 Task: Create in the project ApprisePro and in the Backlog issue 'Develop a new feature to allow for automated document generation' a child issue 'Automated infrastructure disaster recovery optimization and reporting', and assign it to team member softage.2@softage.net. Create in the project ApprisePro and in the Backlog issue 'Improve performance when searching large data sets' a child issue 'Integration with applicant tracking systems', and assign it to team member softage.3@softage.net
Action: Mouse moved to (232, 70)
Screenshot: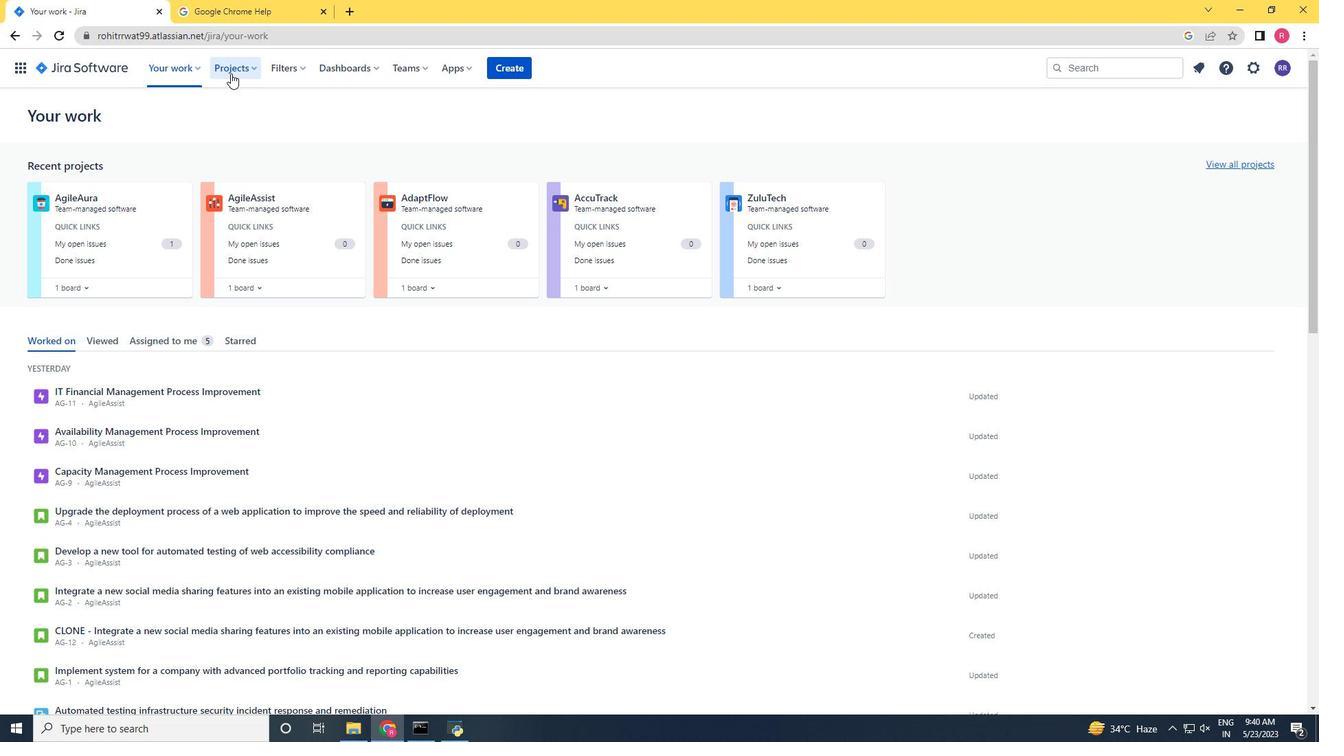 
Action: Mouse pressed left at (232, 70)
Screenshot: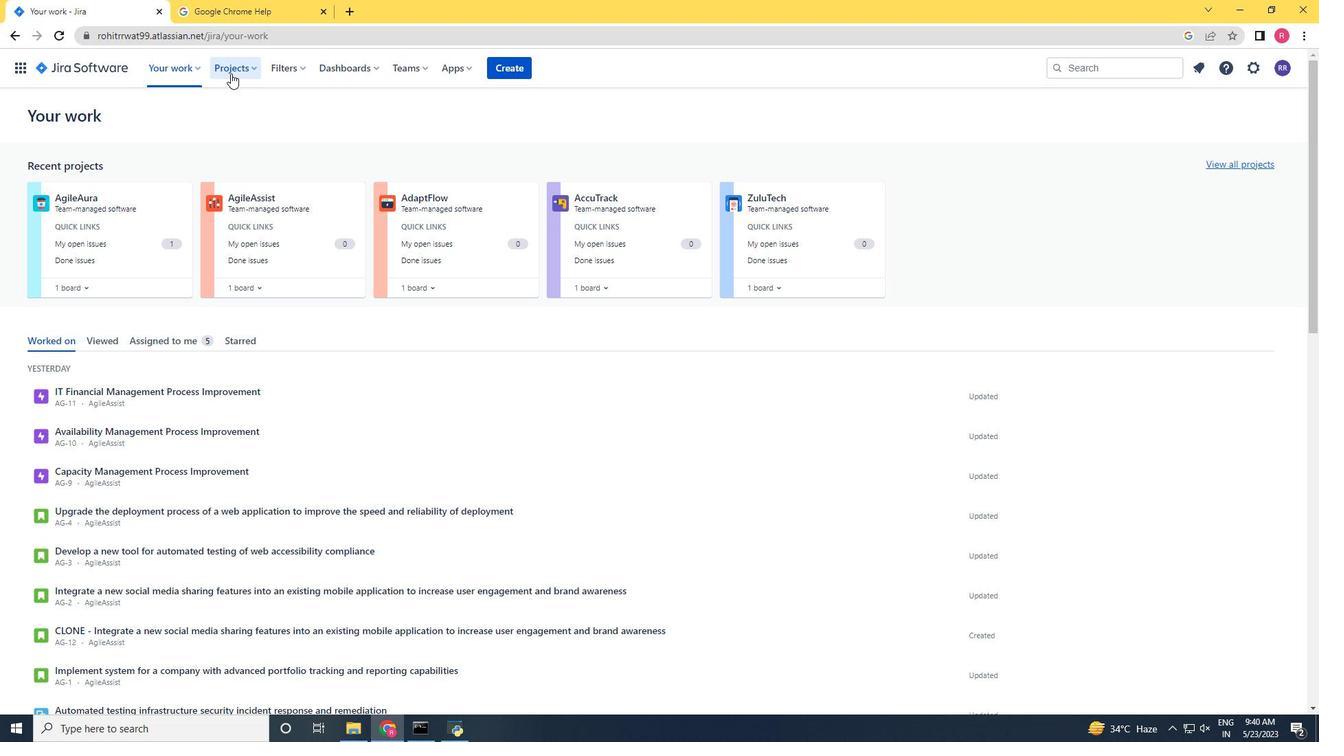 
Action: Mouse moved to (252, 123)
Screenshot: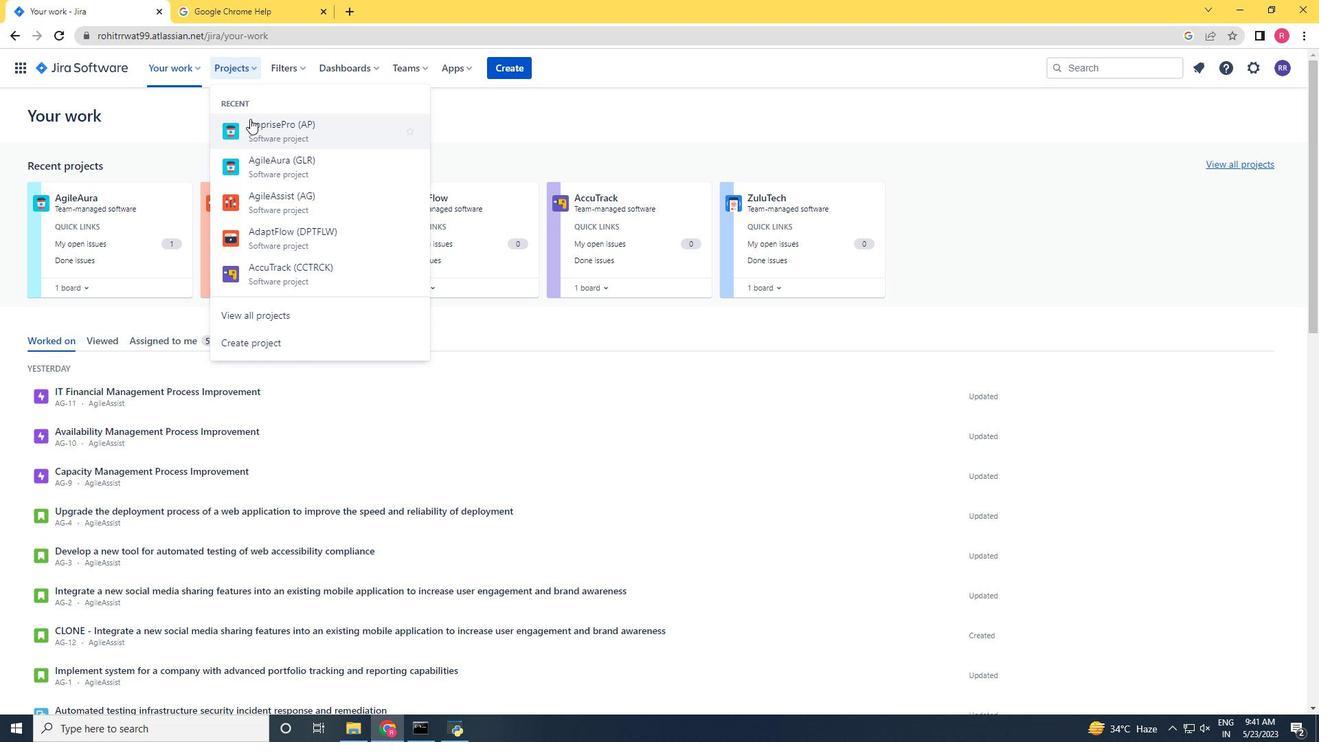 
Action: Mouse pressed left at (252, 123)
Screenshot: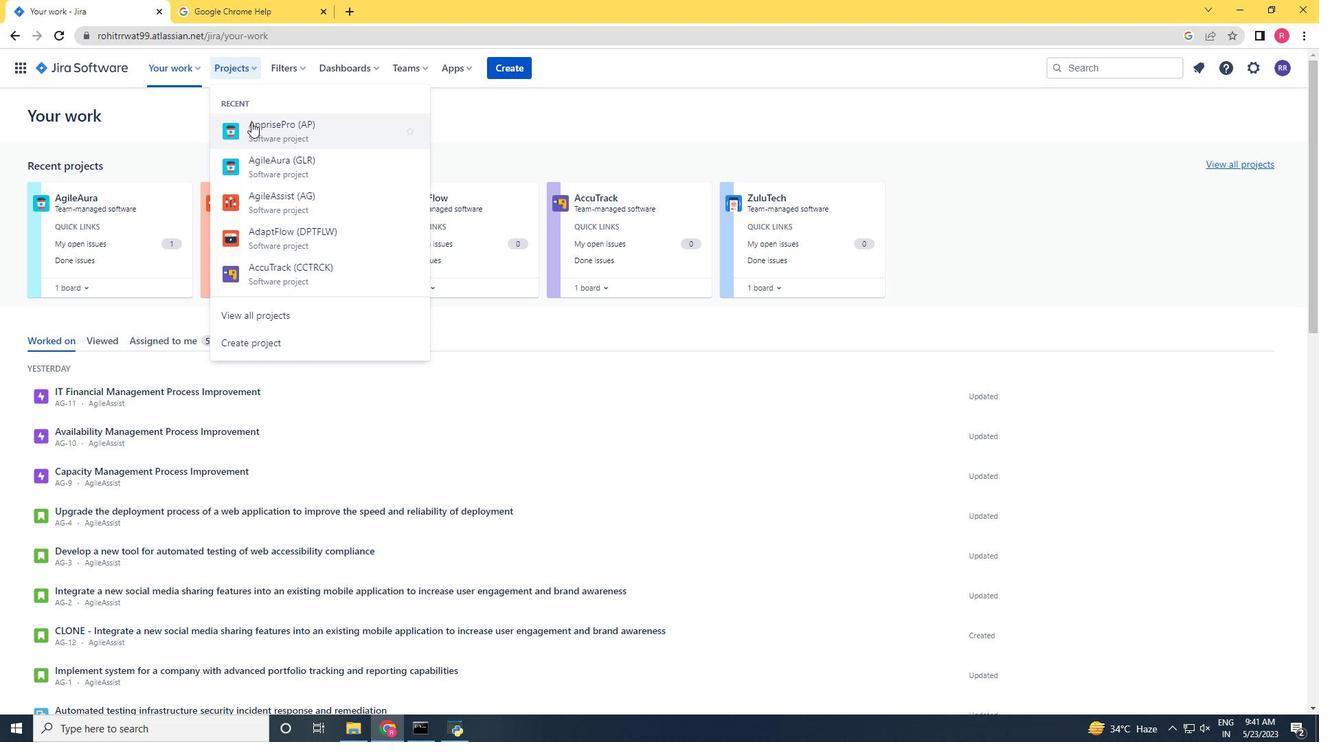 
Action: Mouse moved to (74, 210)
Screenshot: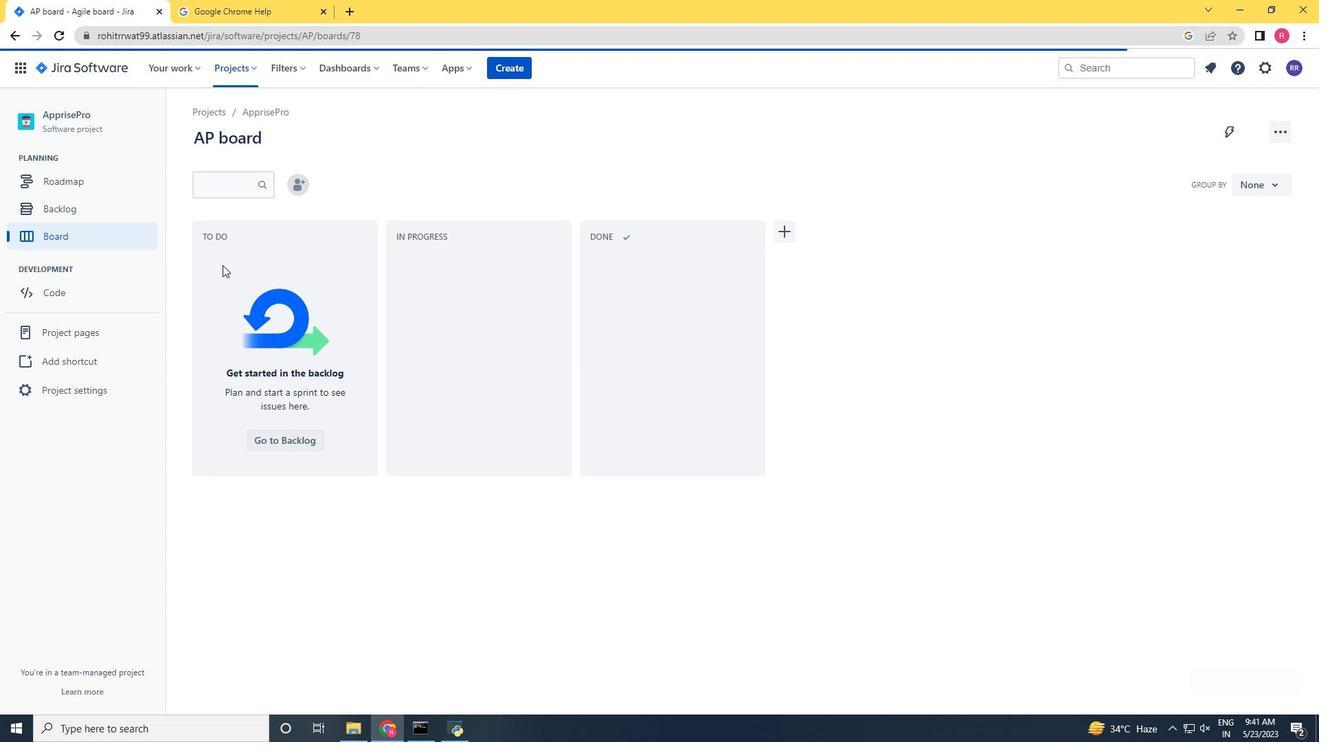 
Action: Mouse pressed left at (74, 210)
Screenshot: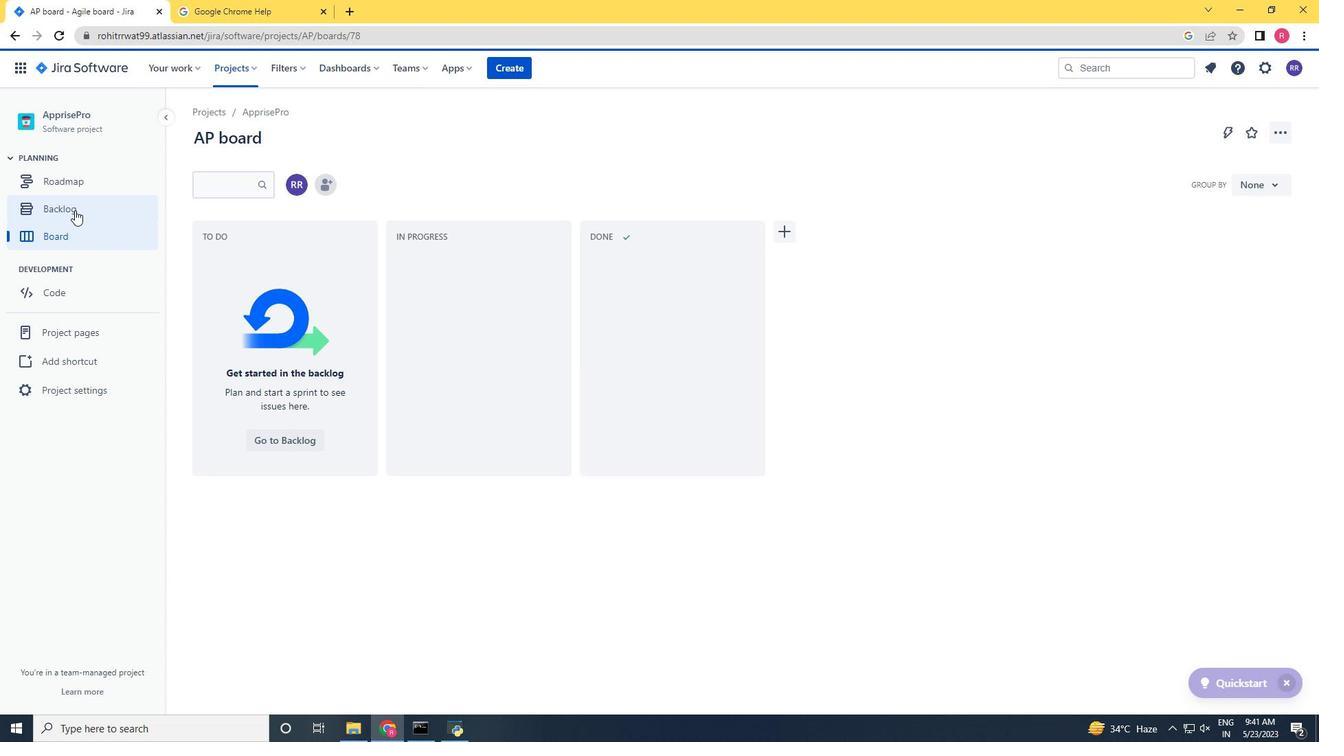 
Action: Mouse moved to (656, 460)
Screenshot: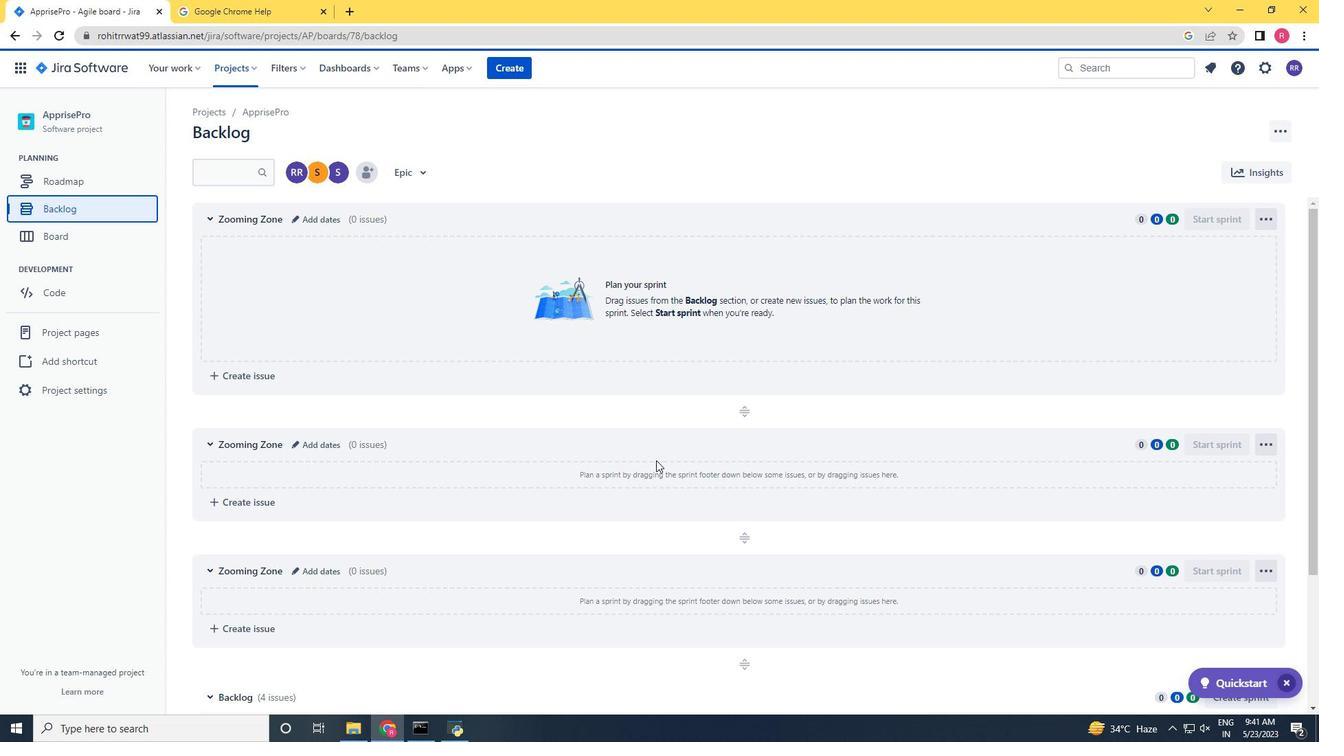 
Action: Mouse scrolled (656, 459) with delta (0, 0)
Screenshot: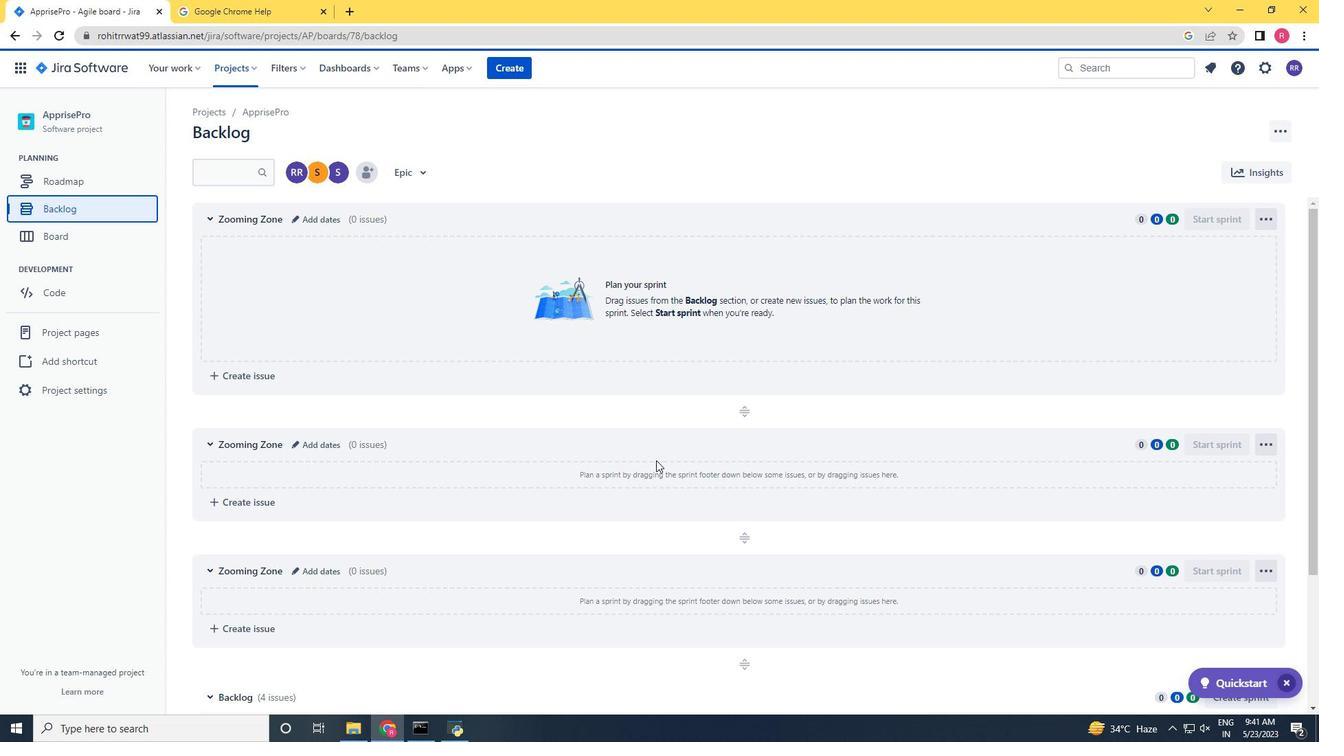 
Action: Mouse moved to (657, 460)
Screenshot: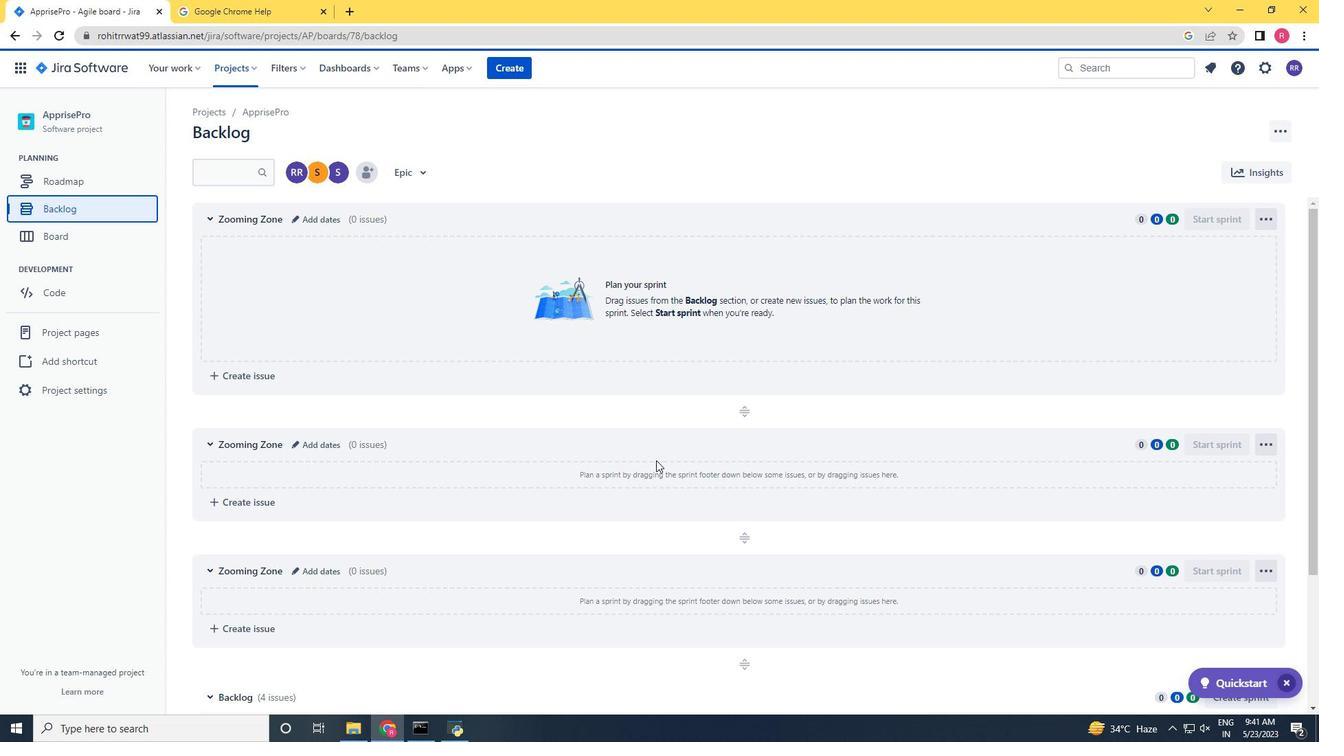 
Action: Mouse scrolled (657, 459) with delta (0, 0)
Screenshot: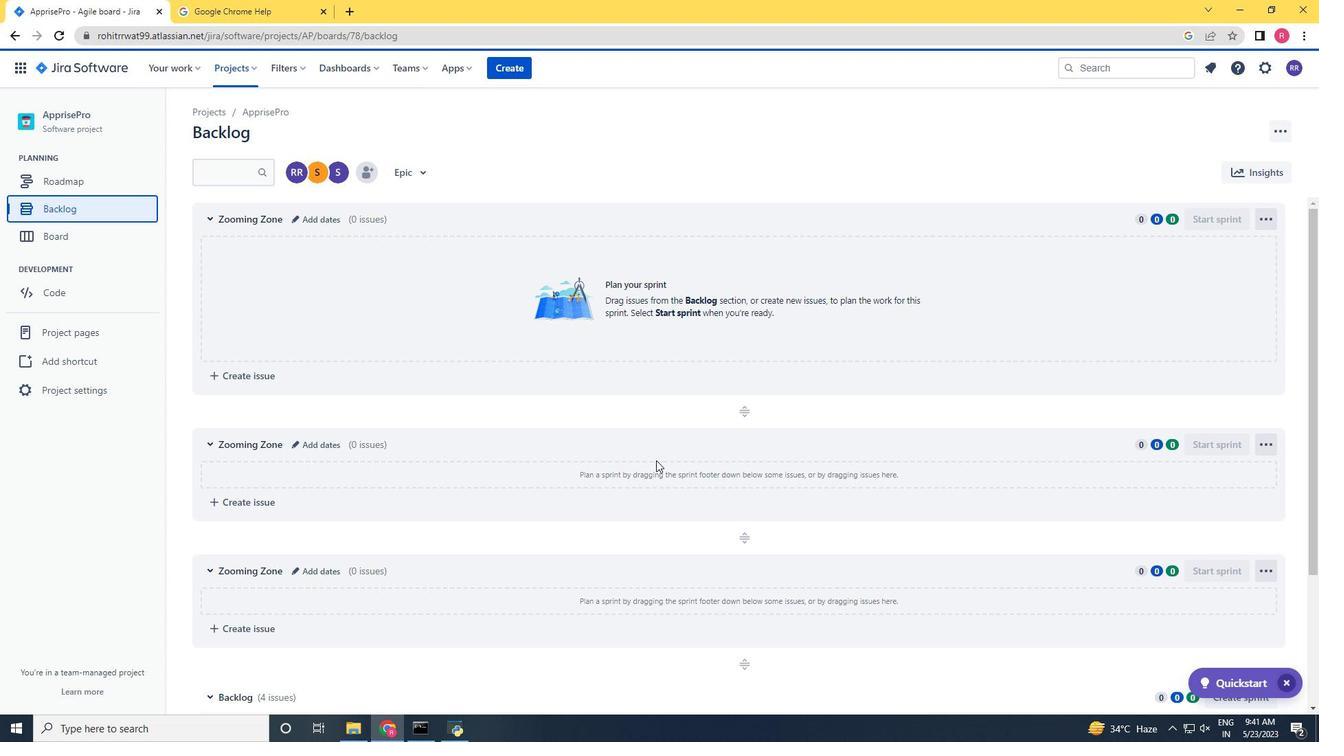
Action: Mouse moved to (658, 460)
Screenshot: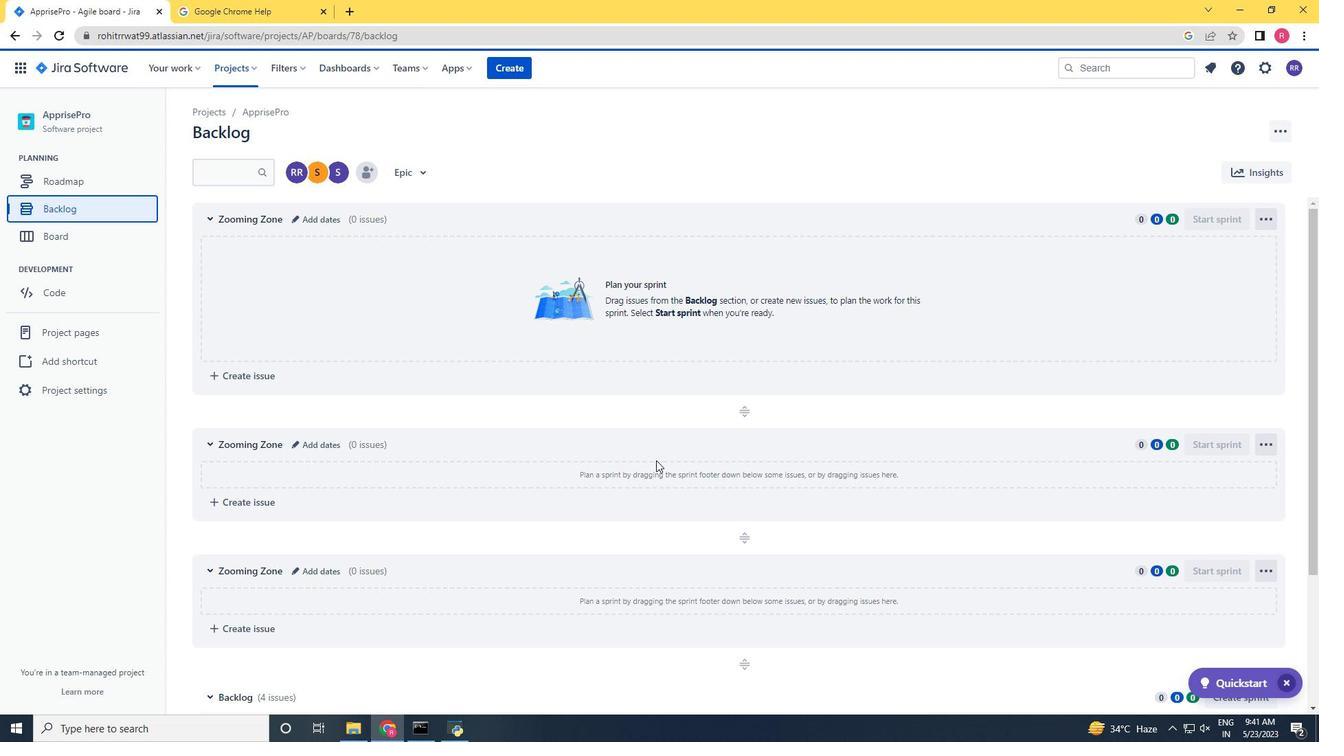 
Action: Mouse scrolled (658, 459) with delta (0, 0)
Screenshot: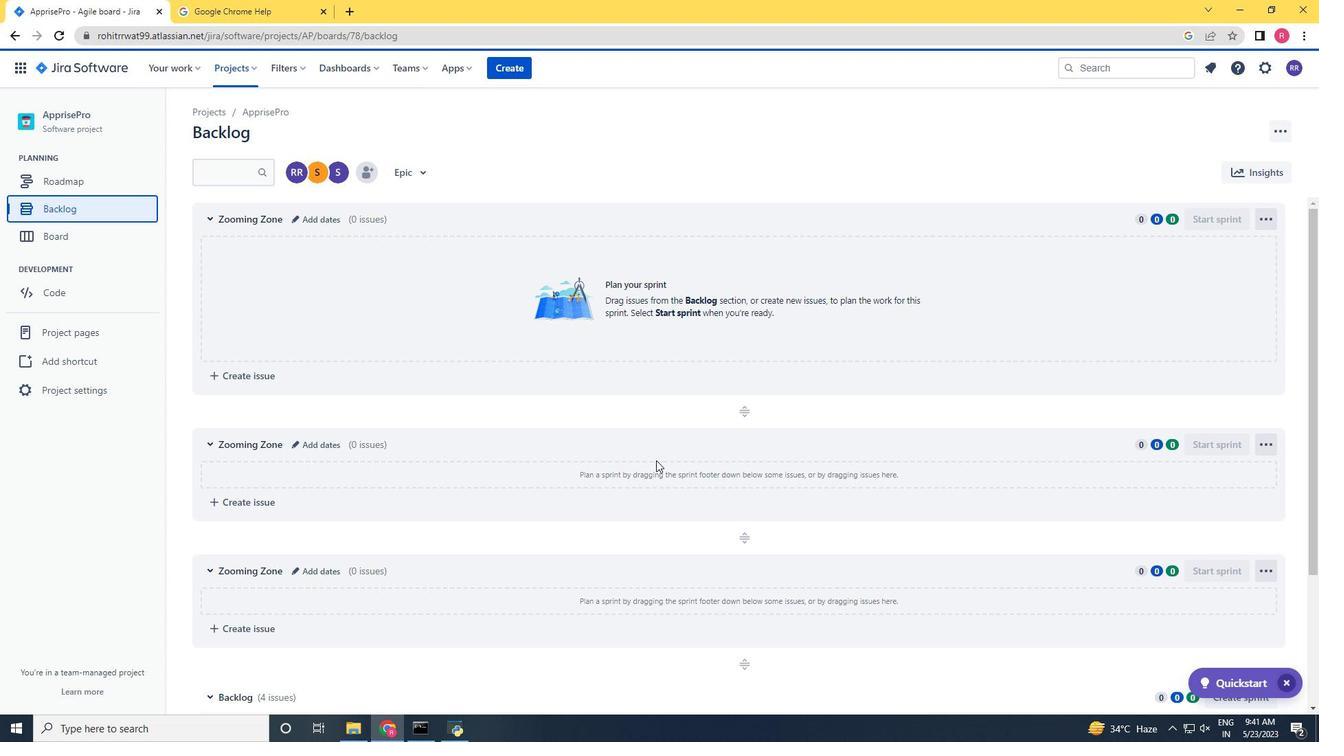 
Action: Mouse scrolled (658, 459) with delta (0, 0)
Screenshot: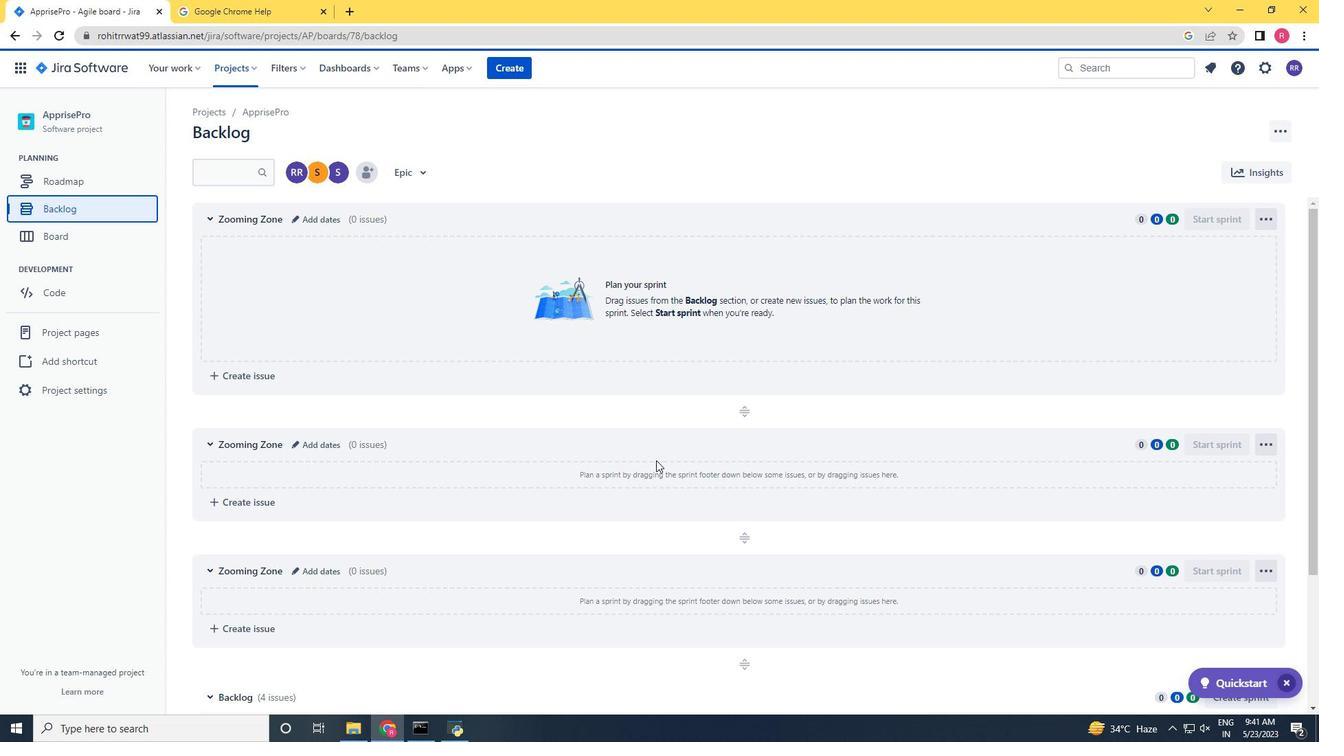 
Action: Mouse scrolled (658, 461) with delta (0, 0)
Screenshot: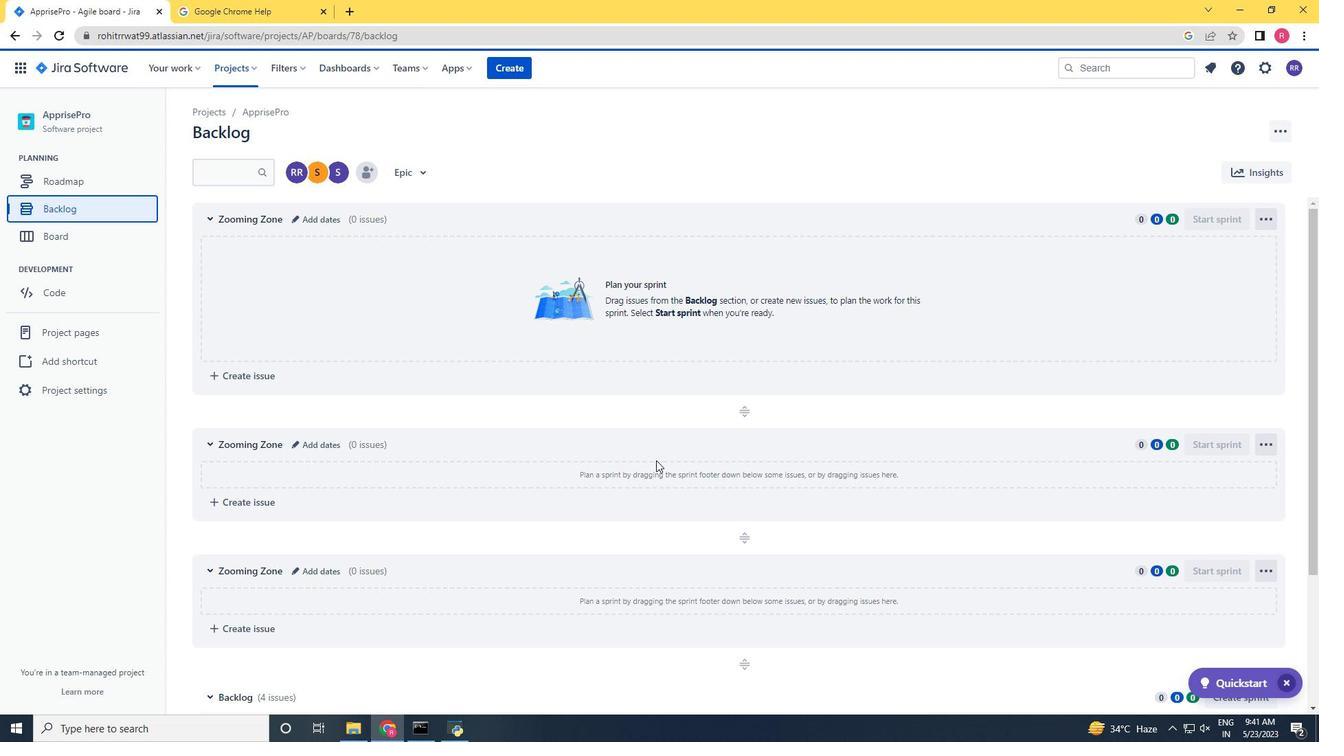 
Action: Mouse scrolled (658, 459) with delta (0, 0)
Screenshot: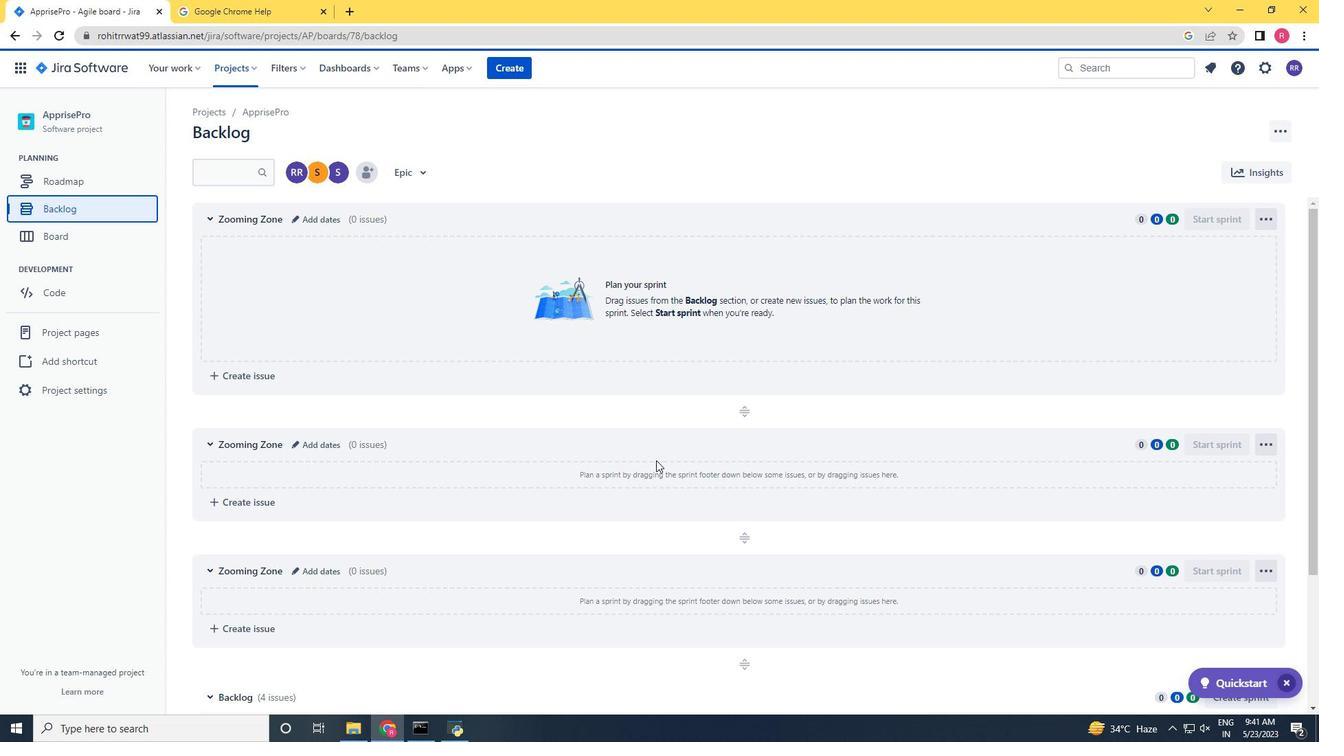 
Action: Mouse moved to (661, 467)
Screenshot: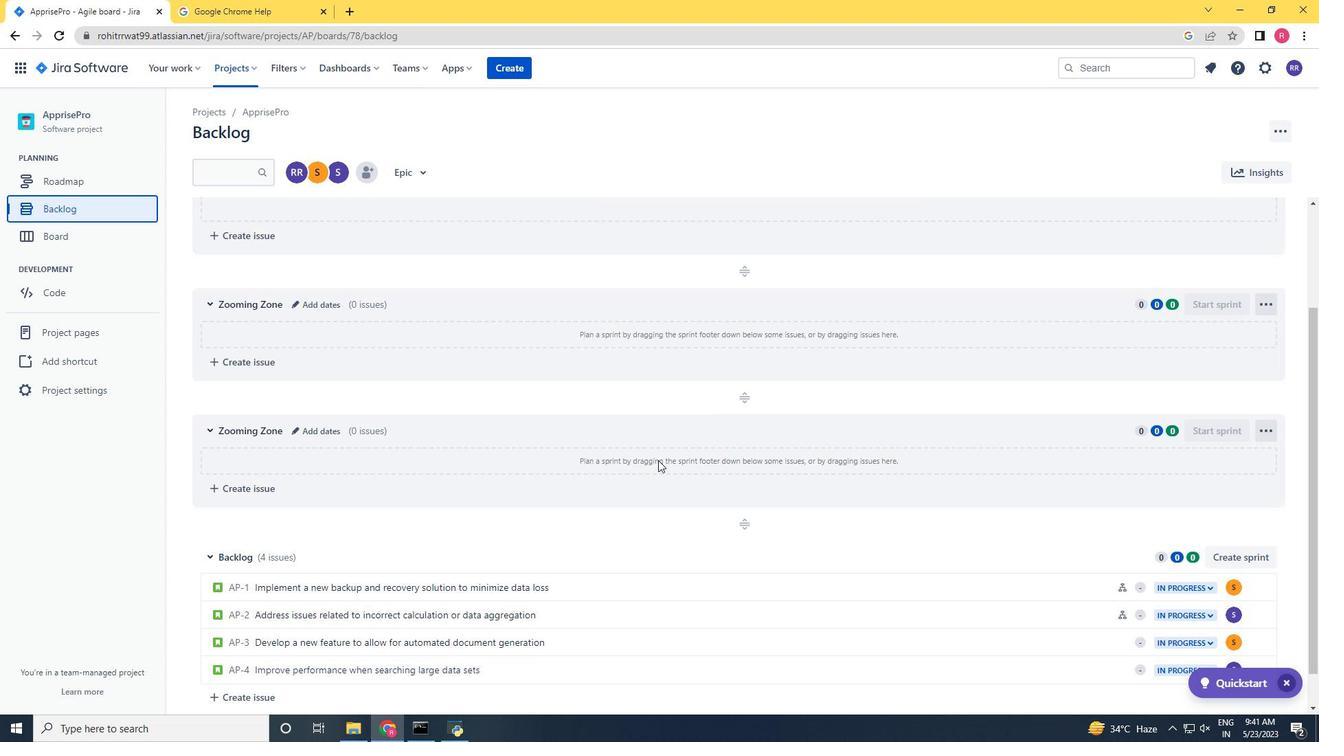 
Action: Mouse scrolled (661, 466) with delta (0, 0)
Screenshot: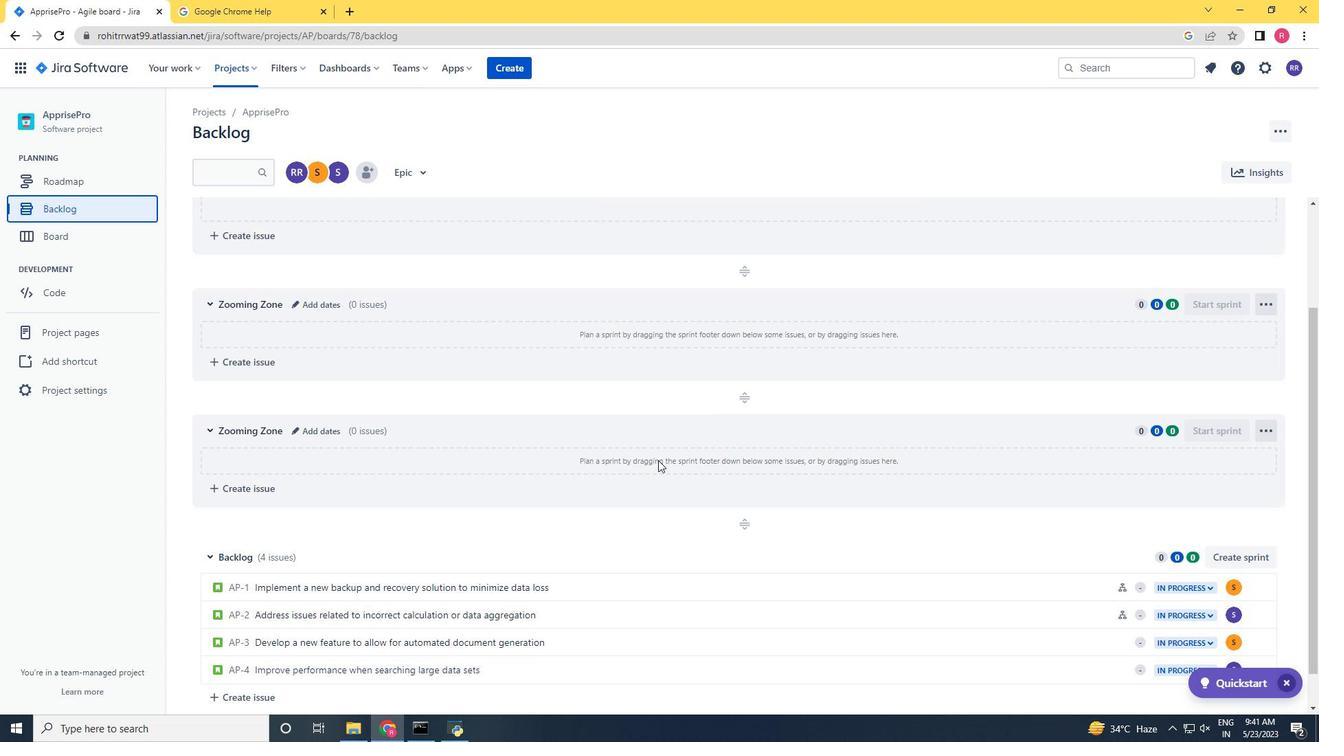 
Action: Mouse moved to (690, 560)
Screenshot: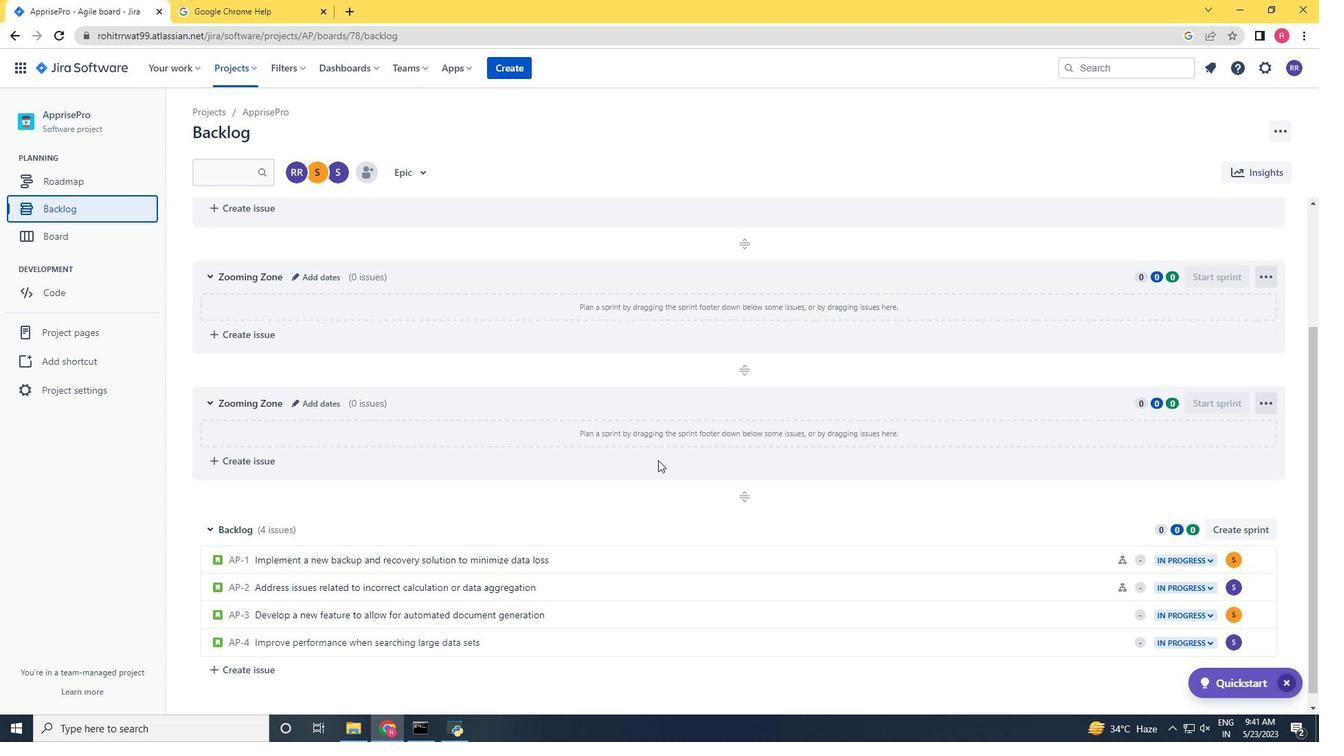 
Action: Mouse scrolled (690, 560) with delta (0, 0)
Screenshot: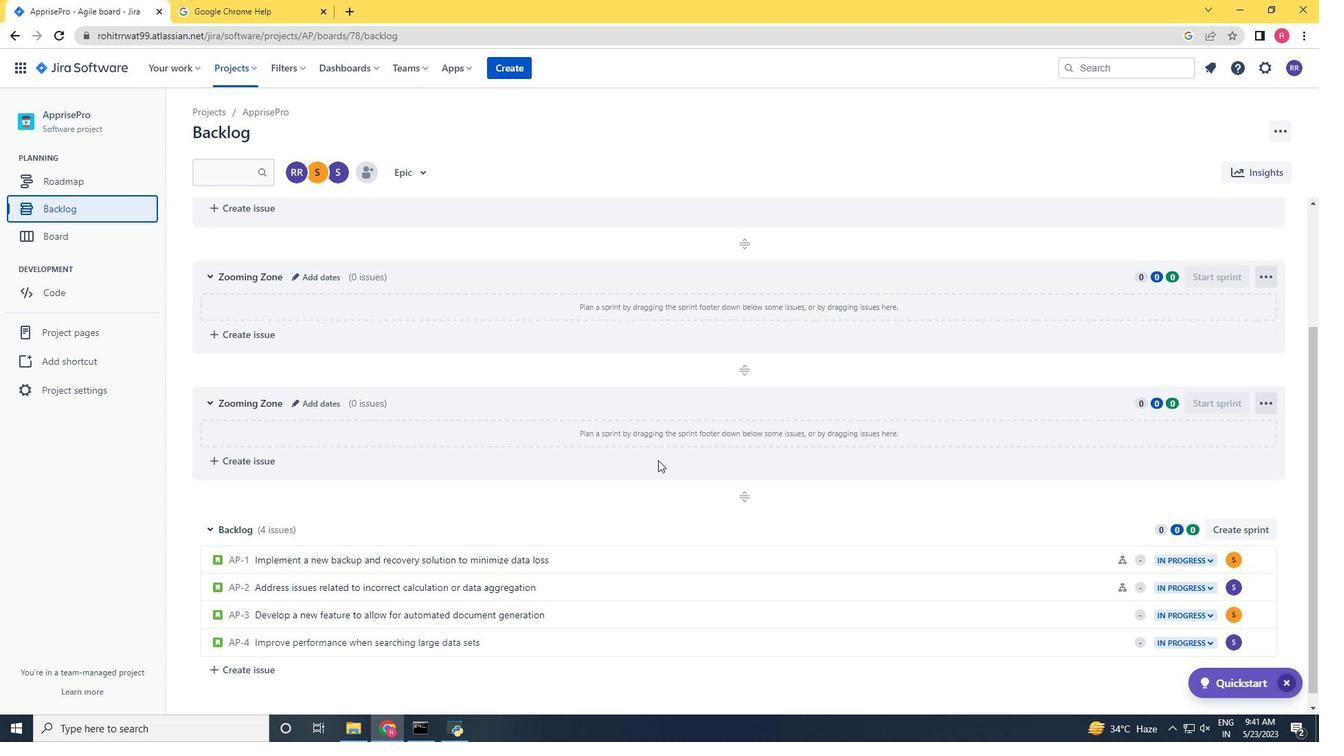 
Action: Mouse moved to (998, 604)
Screenshot: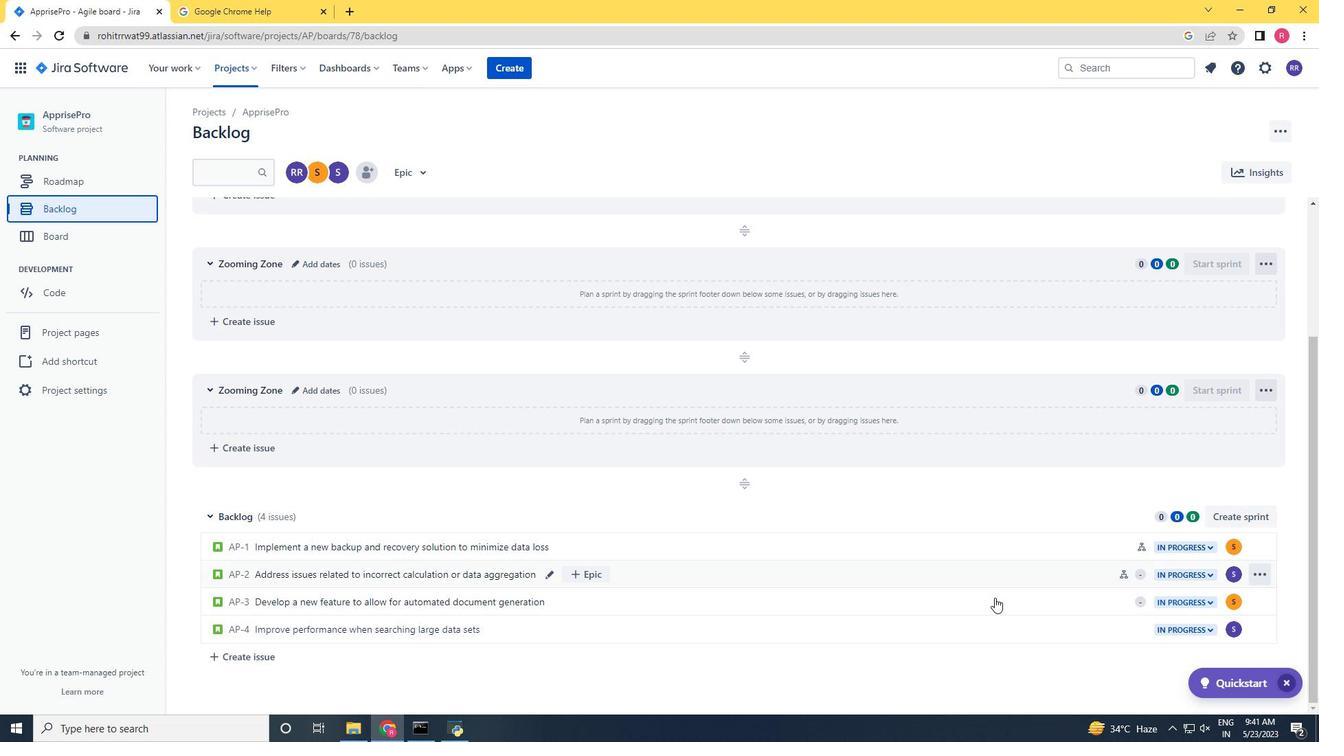 
Action: Mouse pressed left at (998, 604)
Screenshot: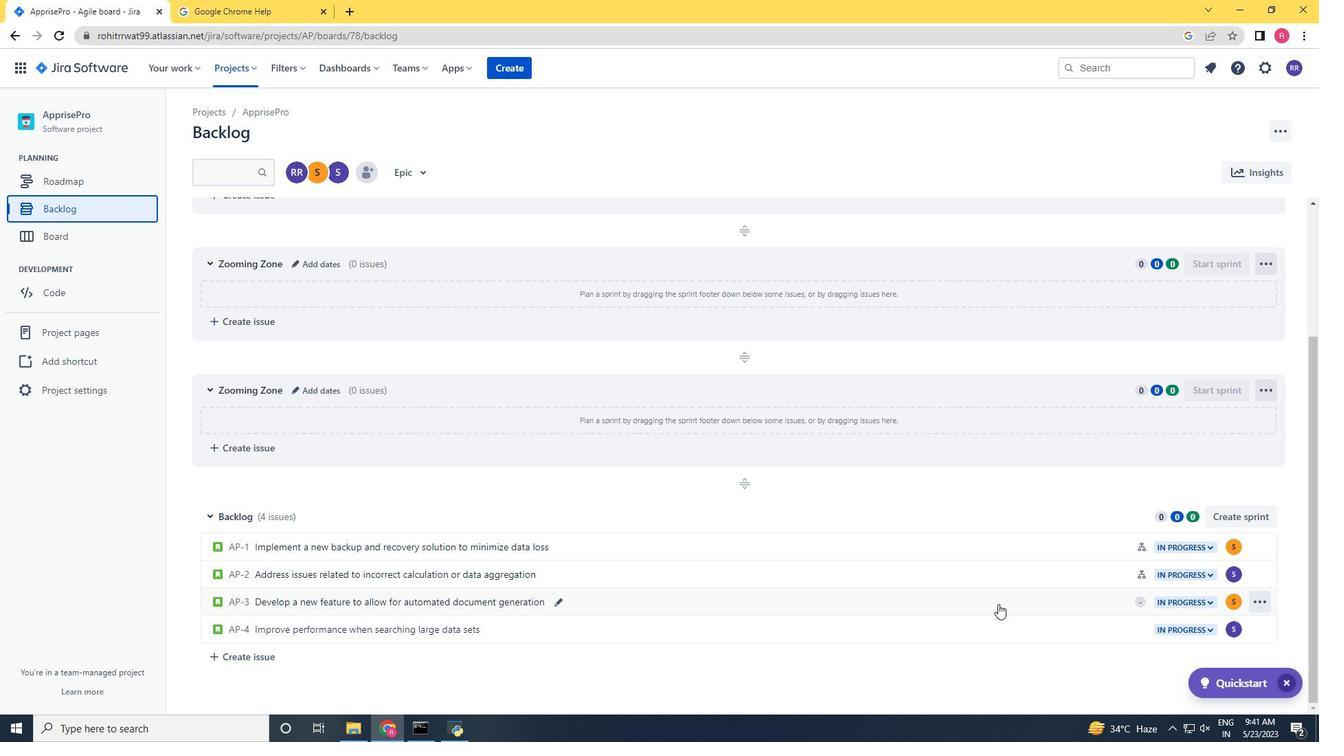 
Action: Mouse moved to (1078, 300)
Screenshot: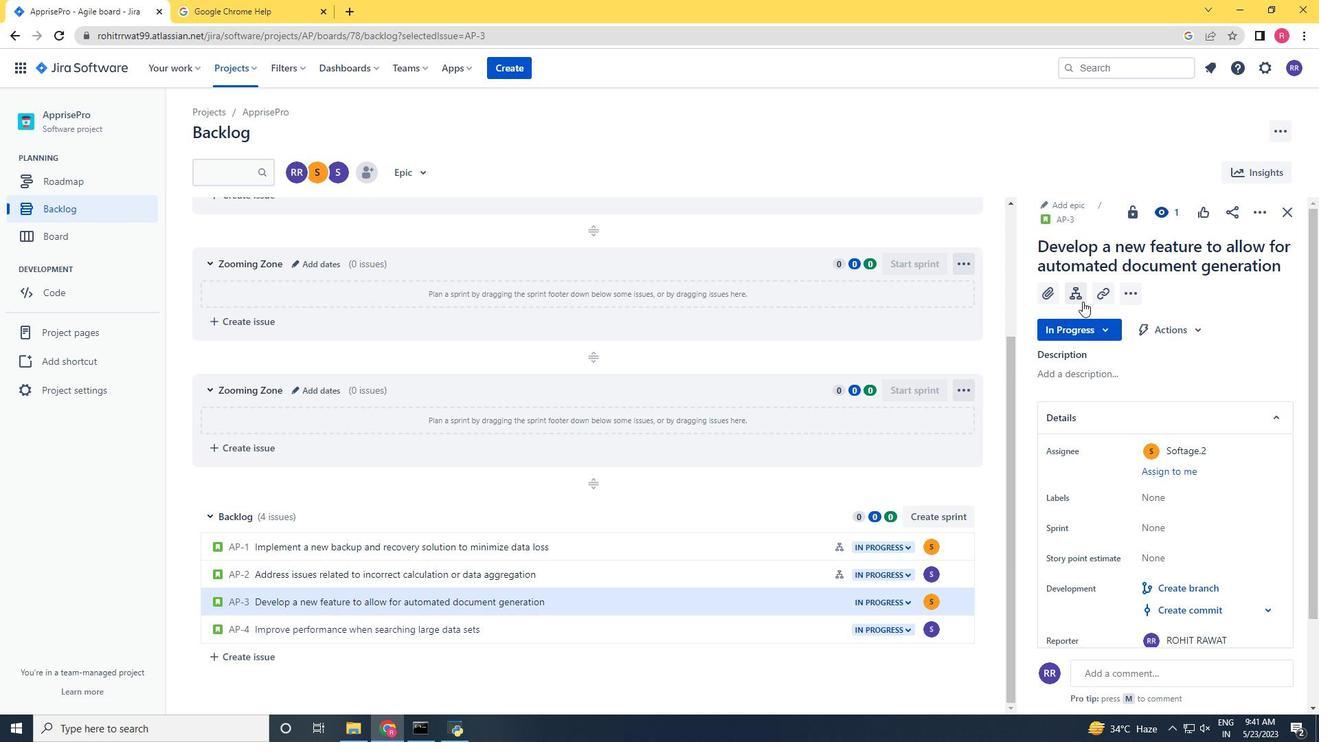 
Action: Mouse pressed left at (1078, 300)
Screenshot: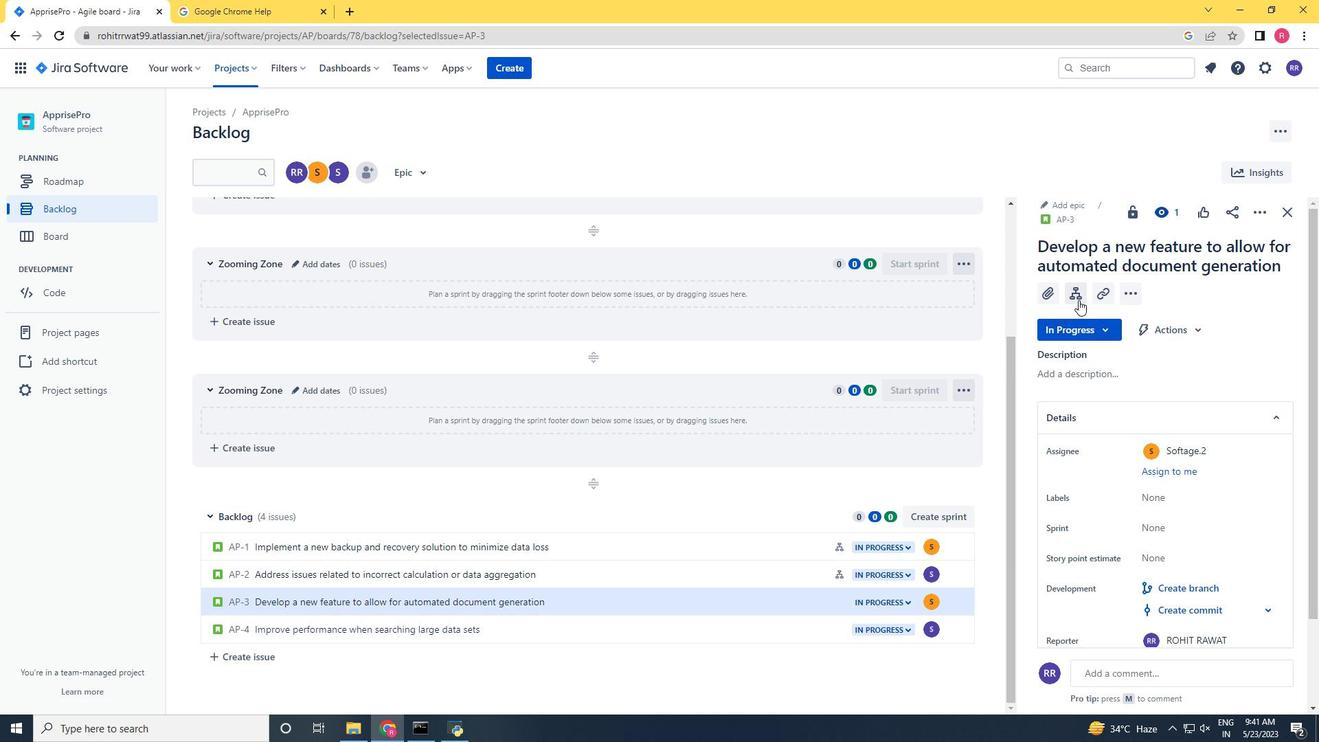 
Action: Mouse moved to (1013, 151)
Screenshot: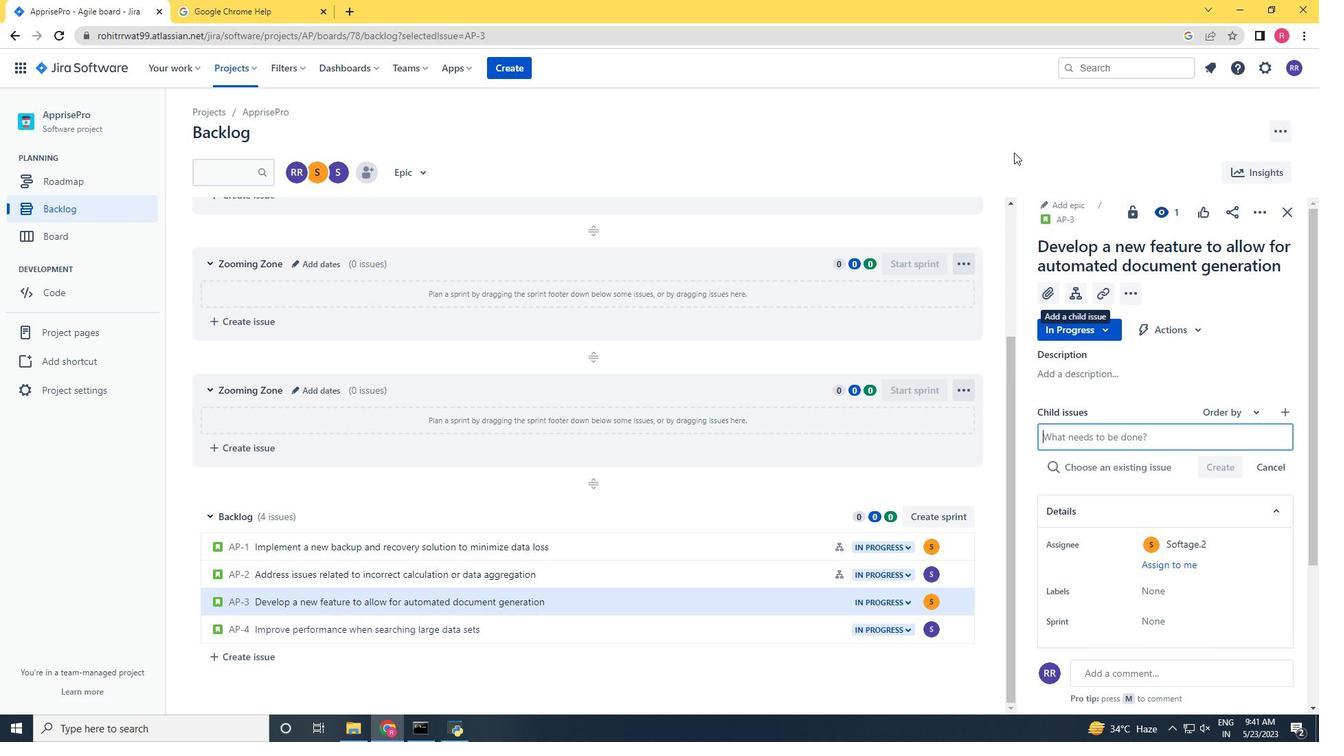 
Action: Key pressed <Key.shift>Automated<Key.space>infr<Key.caps_lock>A<Key.backspace>S<Key.backspace><Key.caps_lock>s<Key.backspace>astructure<Key.space>disaster<Key.space><Key.space>recovery<Key.space>optimization<Key.space>and<Key.space>reporting<Key.enter>
Screenshot: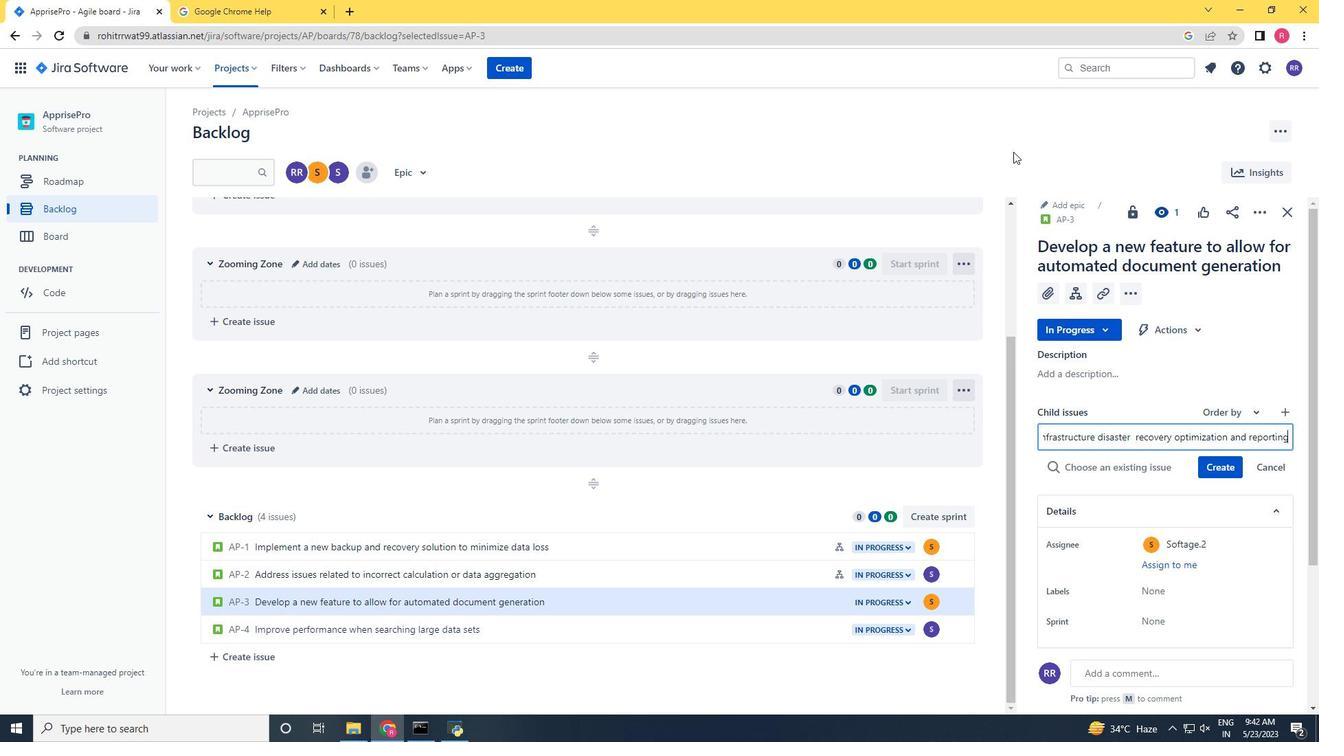 
Action: Mouse moved to (786, 628)
Screenshot: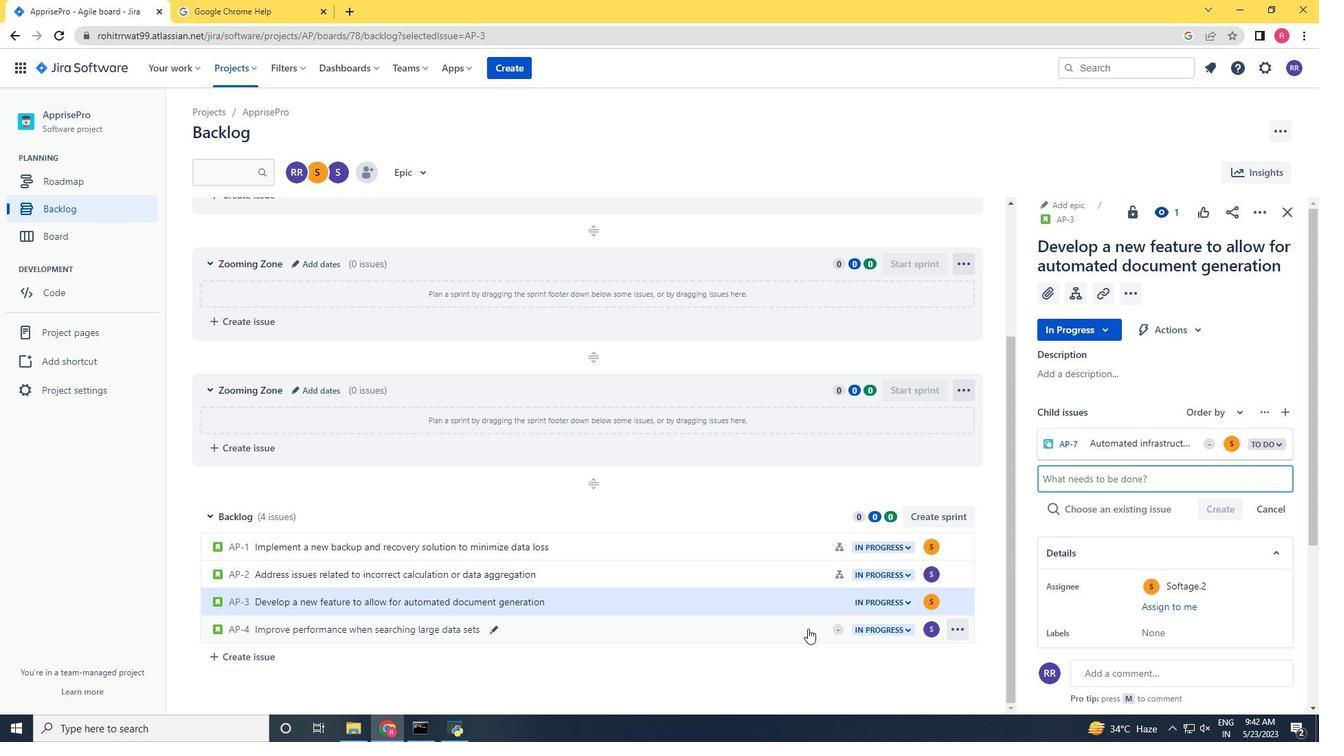 
Action: Mouse pressed left at (786, 628)
Screenshot: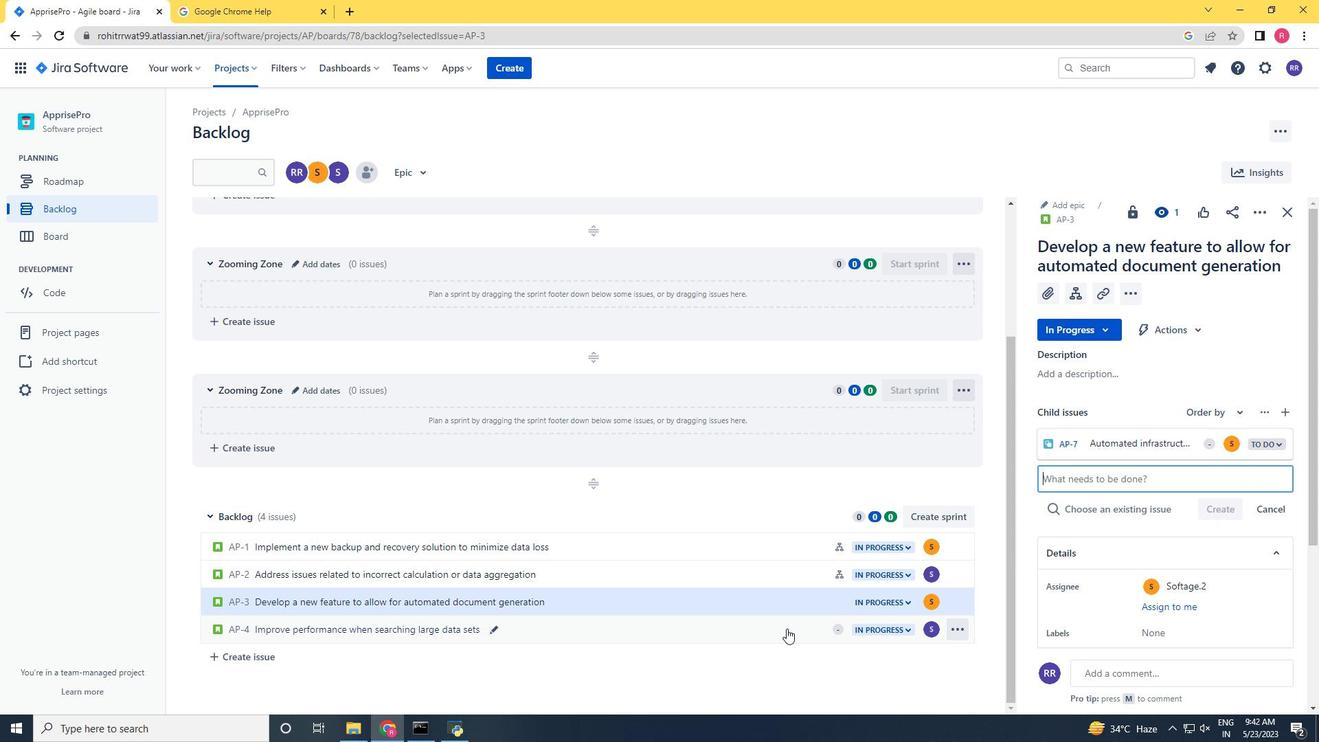 
Action: Mouse moved to (1077, 299)
Screenshot: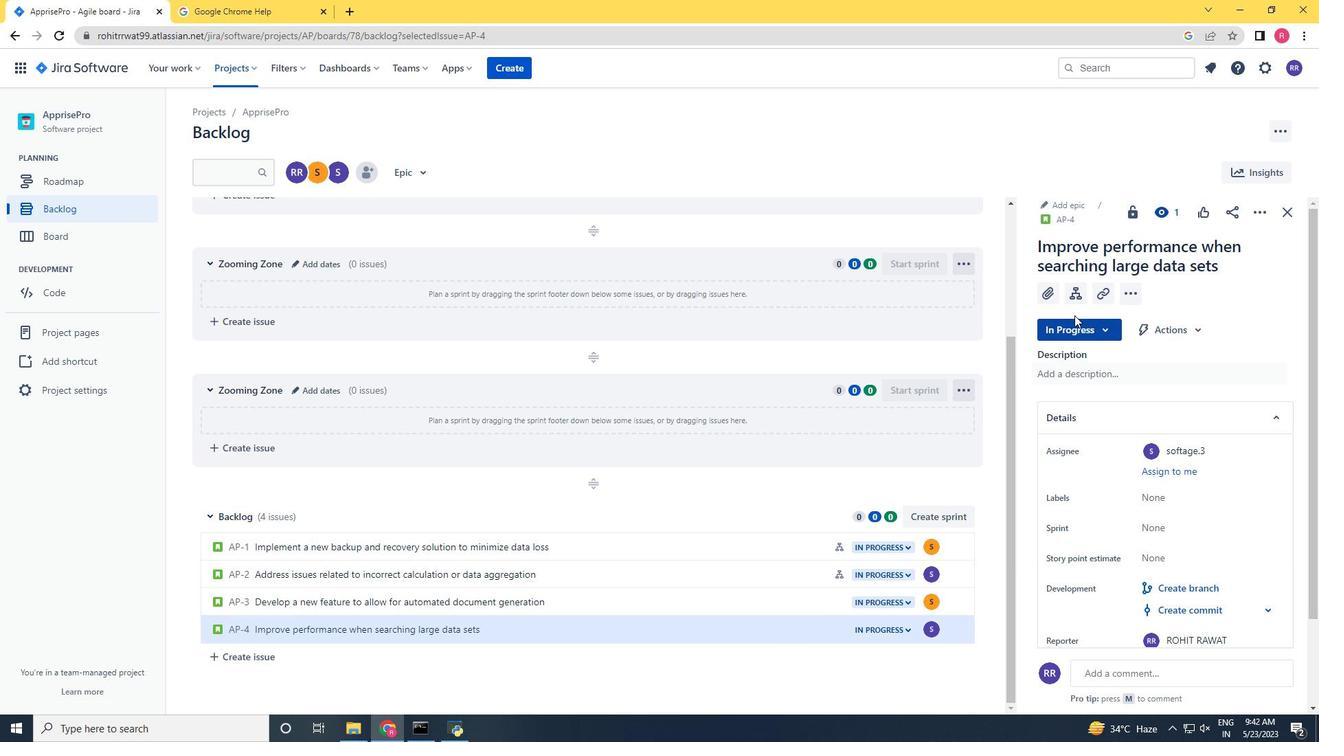 
Action: Mouse pressed left at (1077, 299)
Screenshot: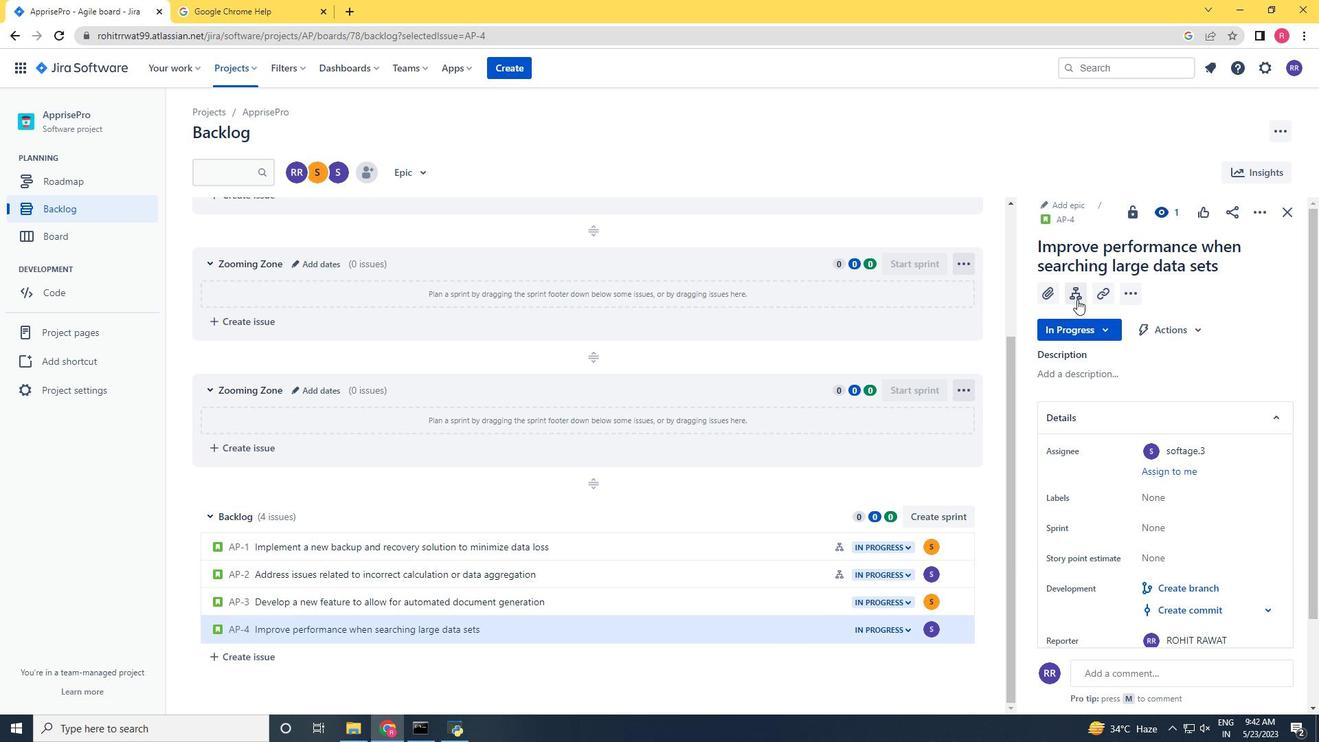 
Action: Key pressed <Key.shift>Integration<Key.space><Key.space>with<Key.space>application<Key.backspace><Key.backspace><Key.backspace><Key.backspace>nt<Key.space><Key.space>tracking<Key.space><Key.space>system<Key.space><Key.backspace>s<Key.enter><Key.enter>
Screenshot: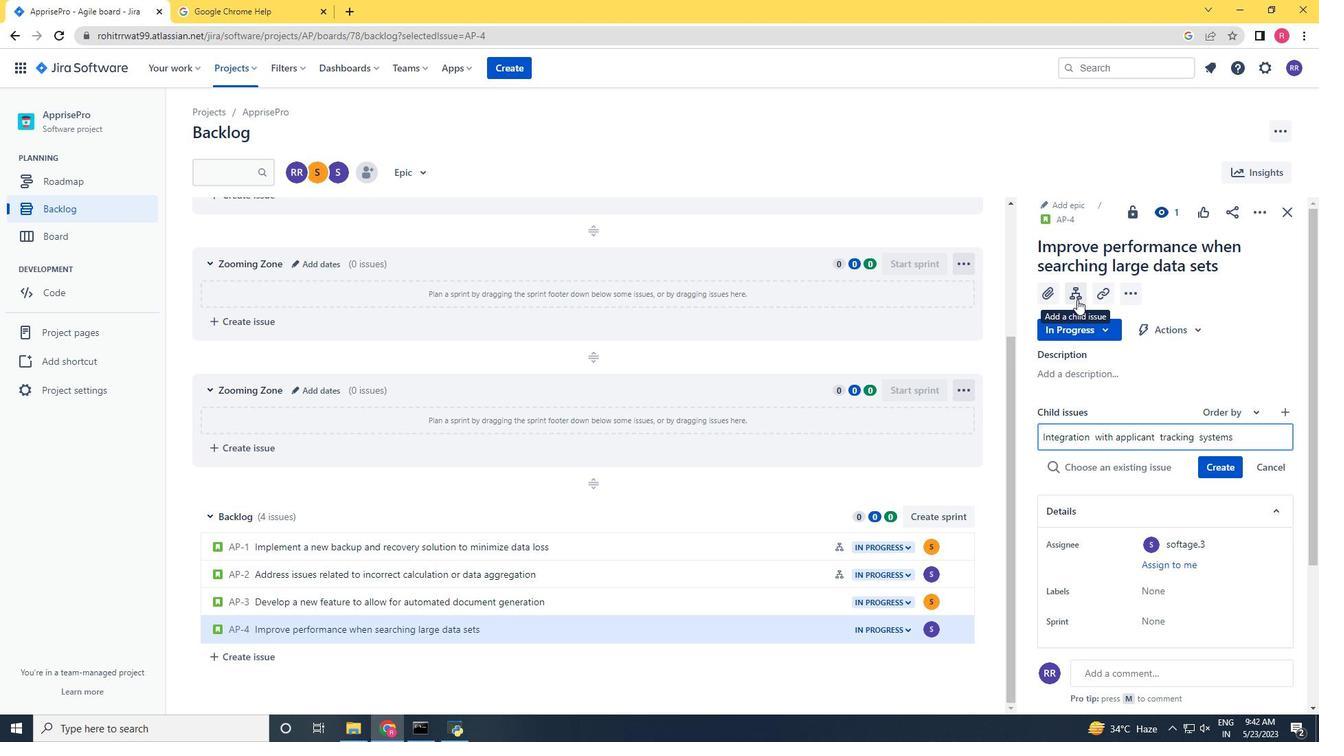 
Action: Mouse scrolled (1077, 300) with delta (0, 0)
Screenshot: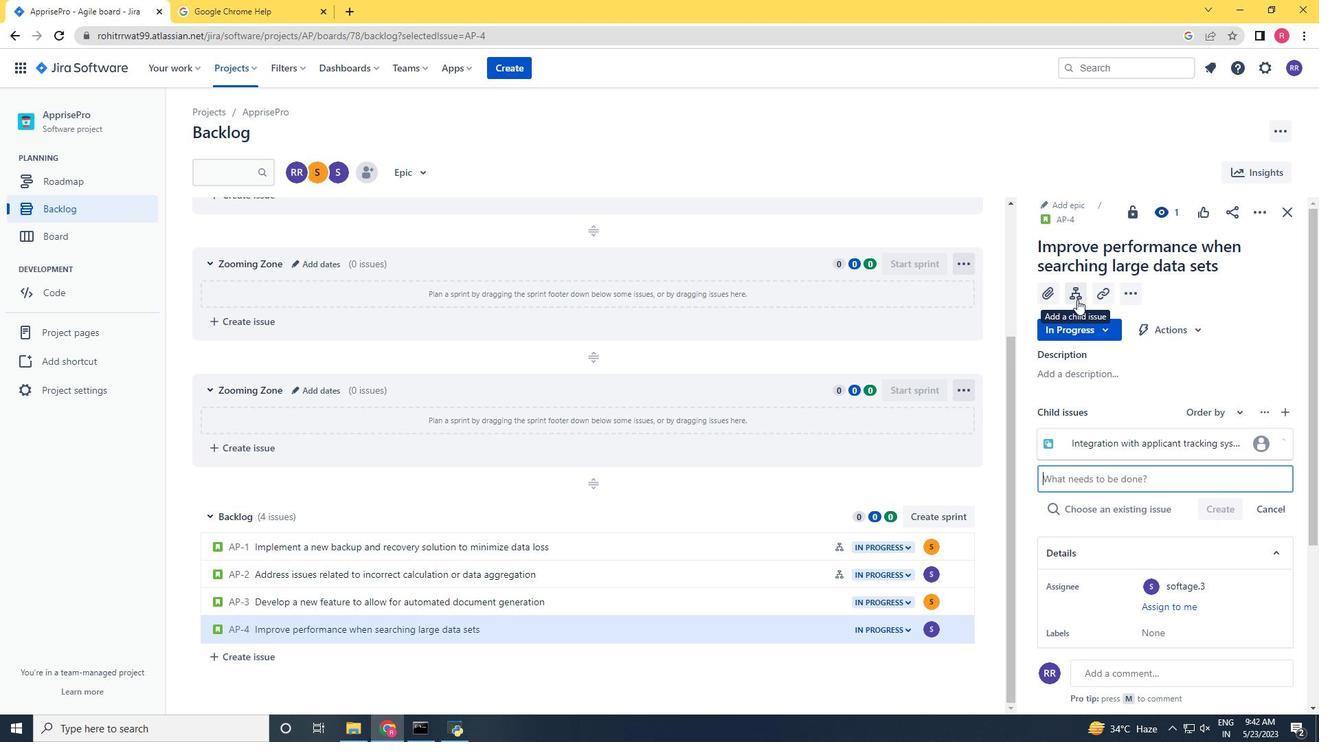 
Action: Mouse moved to (1225, 445)
Screenshot: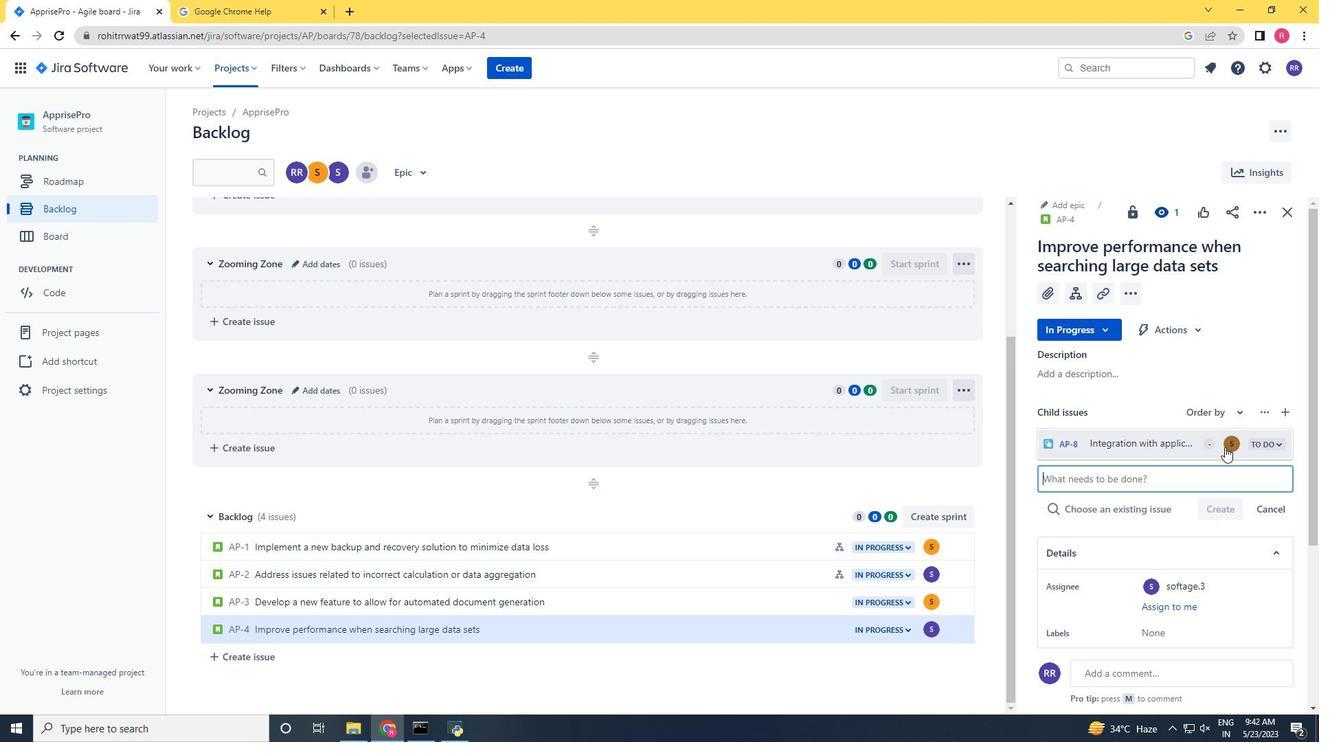 
Action: Mouse pressed left at (1225, 445)
Screenshot: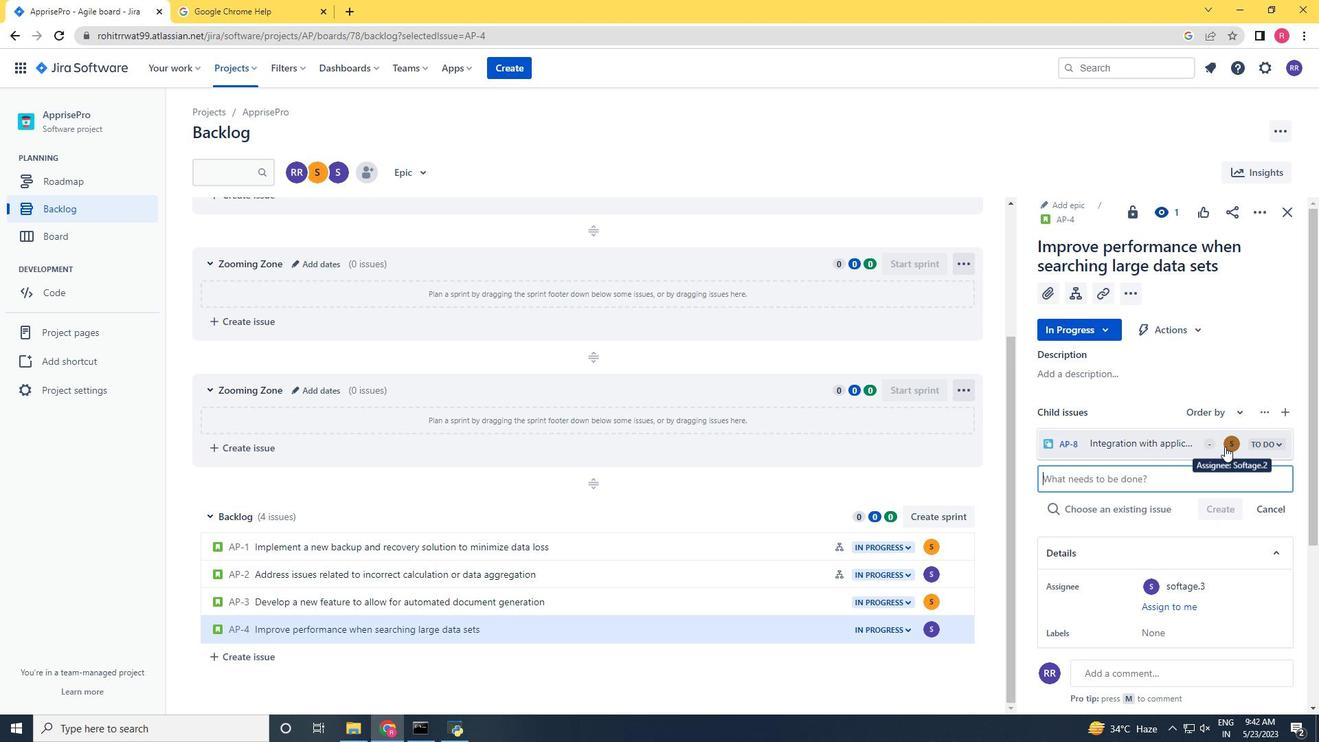 
Action: Key pressed softage.3
Screenshot: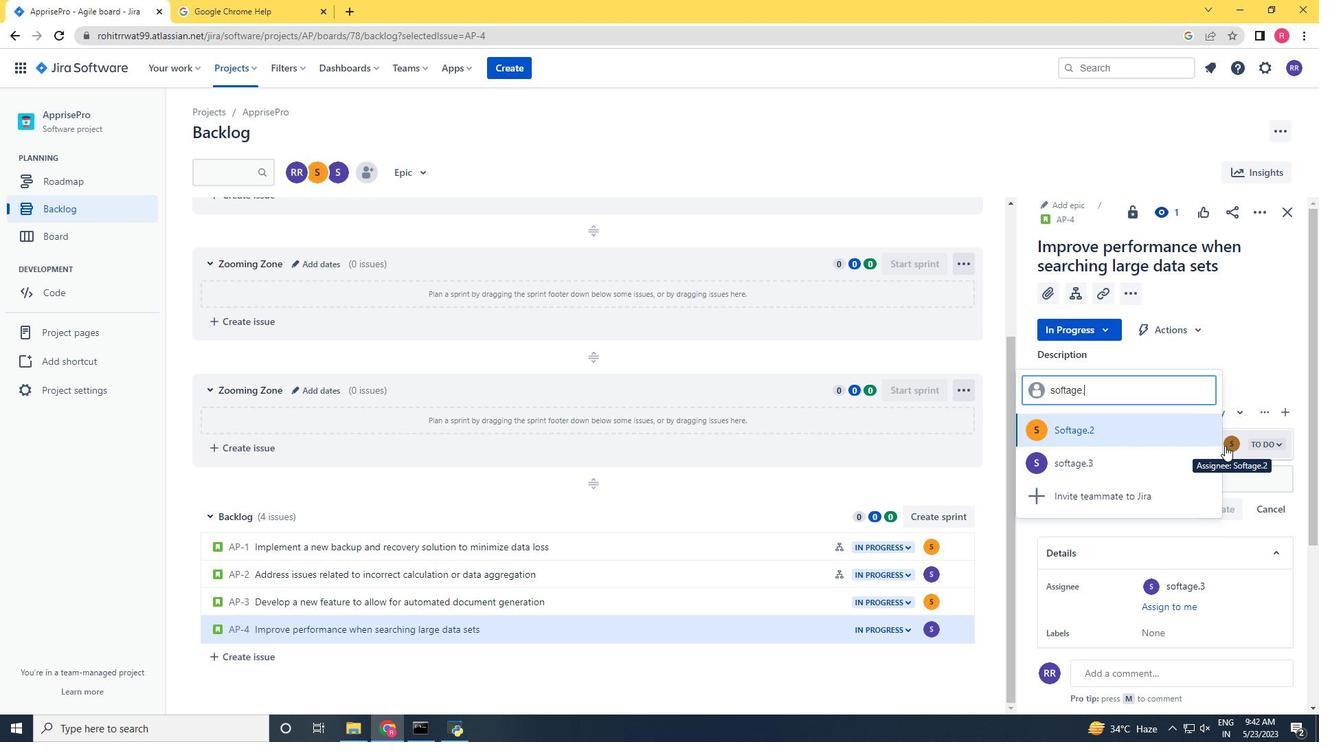 
Action: Mouse moved to (1106, 430)
Screenshot: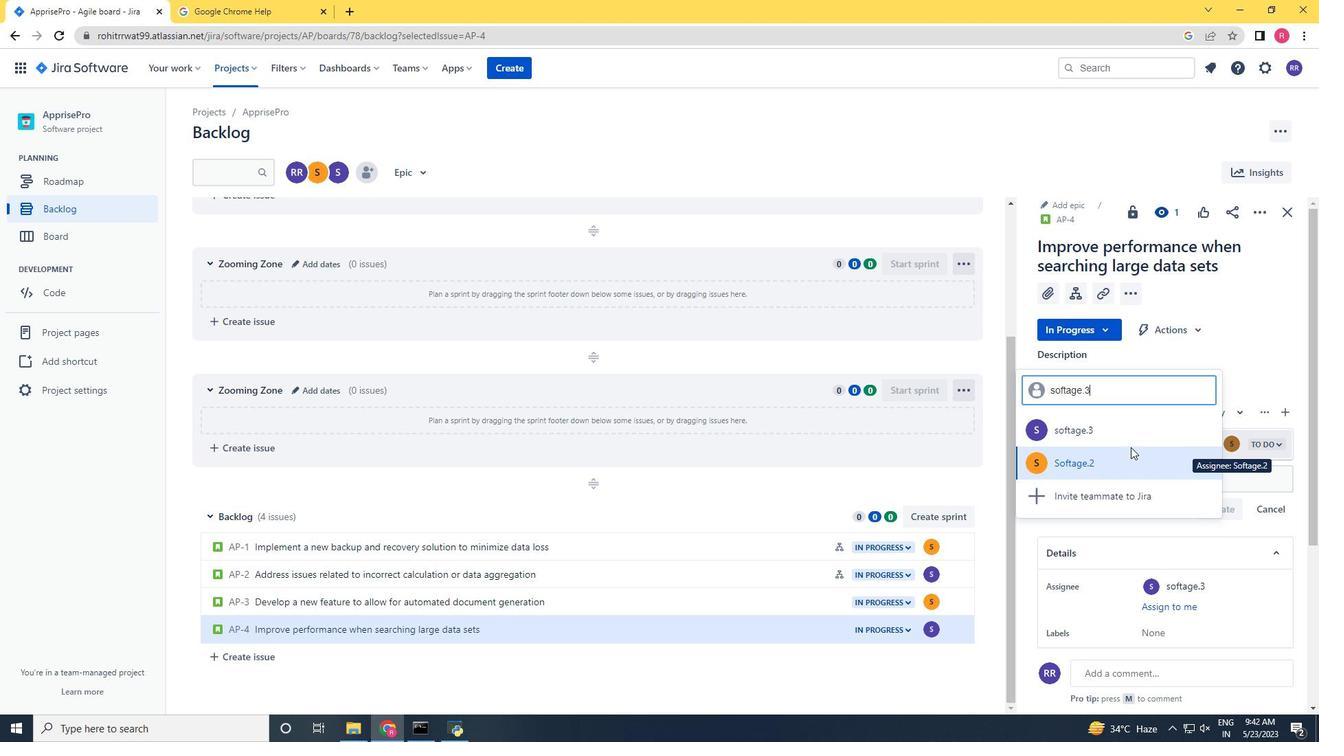 
Action: Mouse pressed left at (1106, 430)
Screenshot: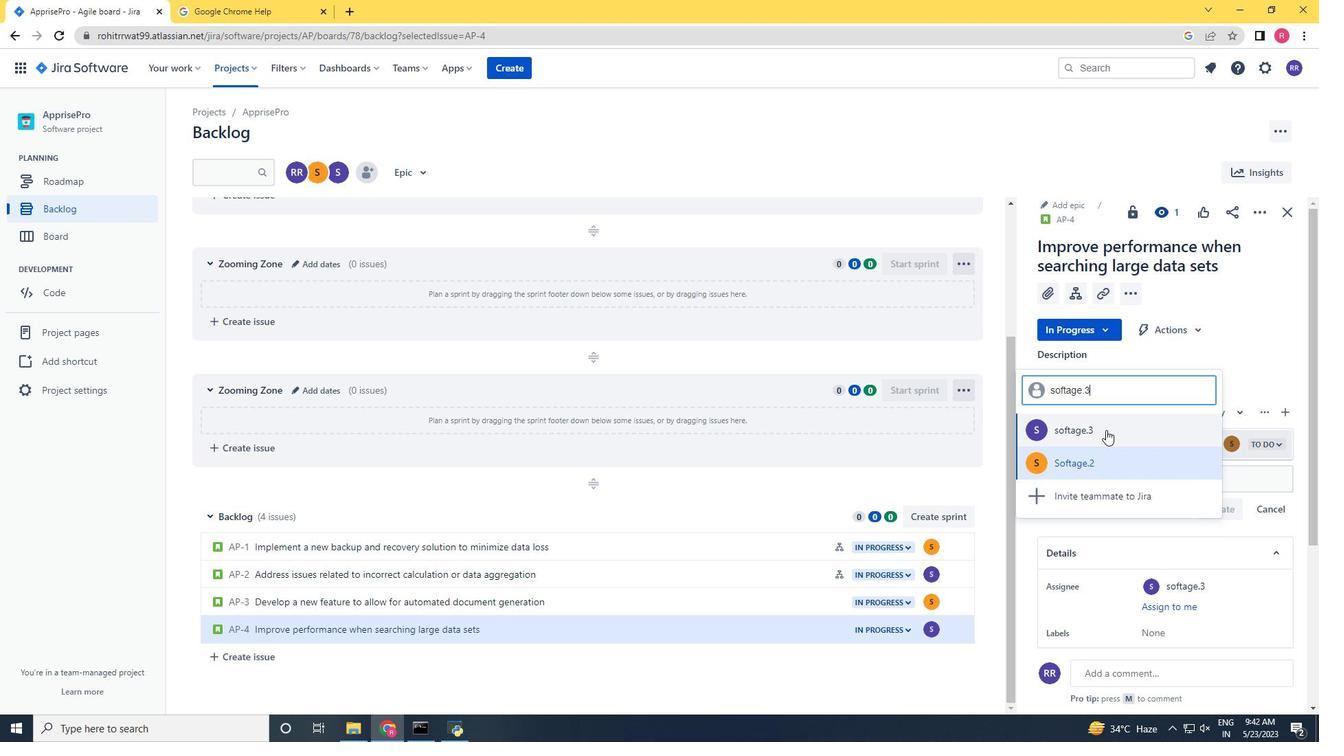 
Action: Mouse moved to (898, 474)
Screenshot: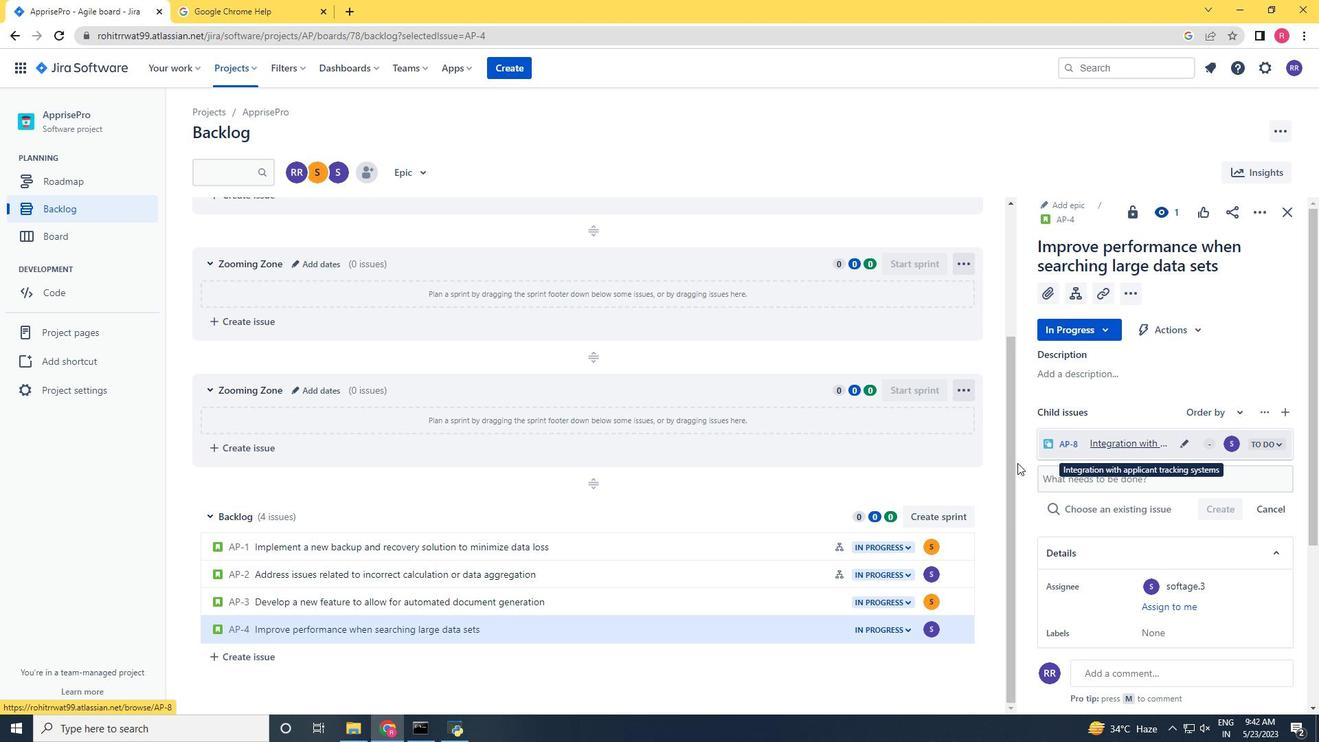 
